 Task: Create a Workspace WS0000000009 in Trello with Workspace Type as ENGINEERING-IT and Workspace Description as WD0000000009. Invite a Team Member Email0000000033 to Workspace WS0000000009 in Trello. Invite a Team Member Email0000000034 to Workspace WS0000000009 in Trello. Invite a Team Member Email0000000035 to Workspace WS0000000009 in Trello. Invite a Team Member Email0000000036 to Workspace WS0000000009 in Trello
Action: Mouse moved to (460, 421)
Screenshot: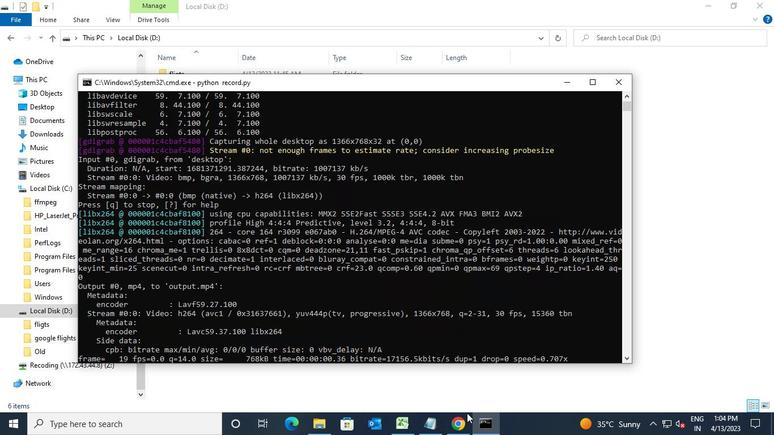 
Action: Mouse pressed left at (460, 421)
Screenshot: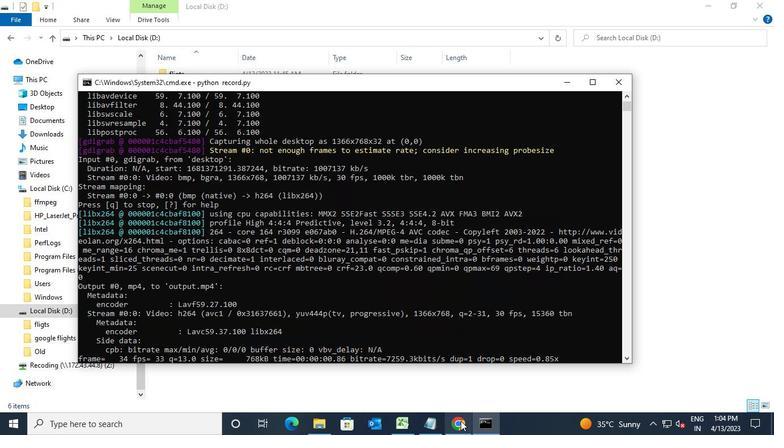 
Action: Mouse moved to (325, 68)
Screenshot: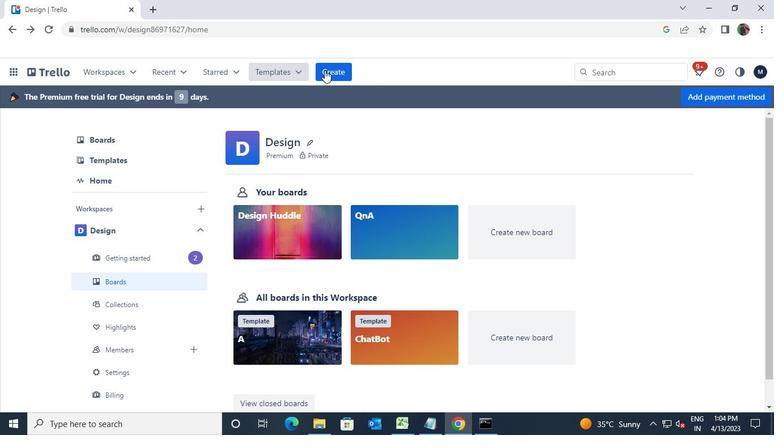 
Action: Mouse pressed left at (325, 68)
Screenshot: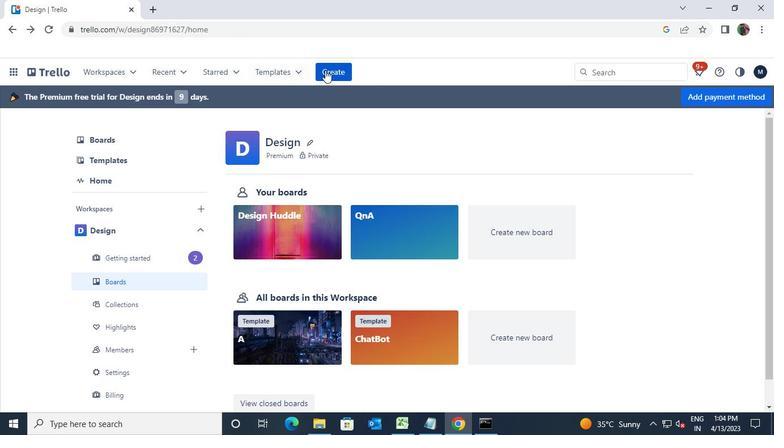 
Action: Mouse moved to (353, 217)
Screenshot: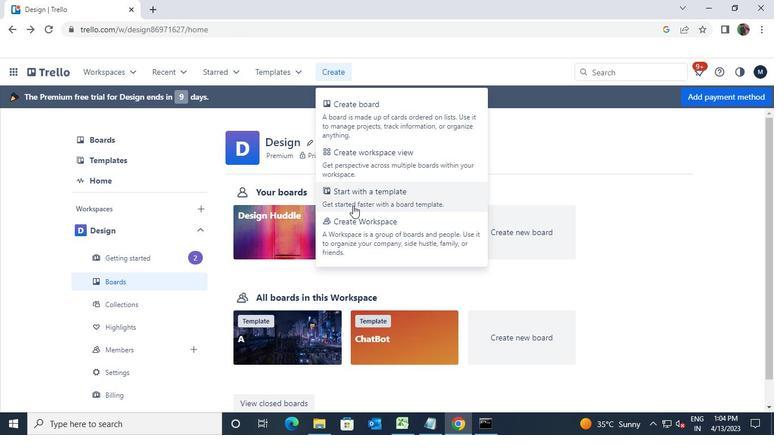 
Action: Mouse pressed left at (353, 217)
Screenshot: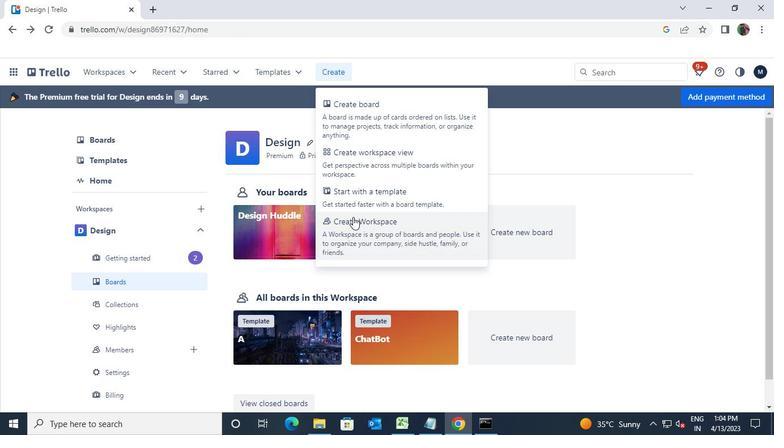 
Action: Mouse moved to (262, 213)
Screenshot: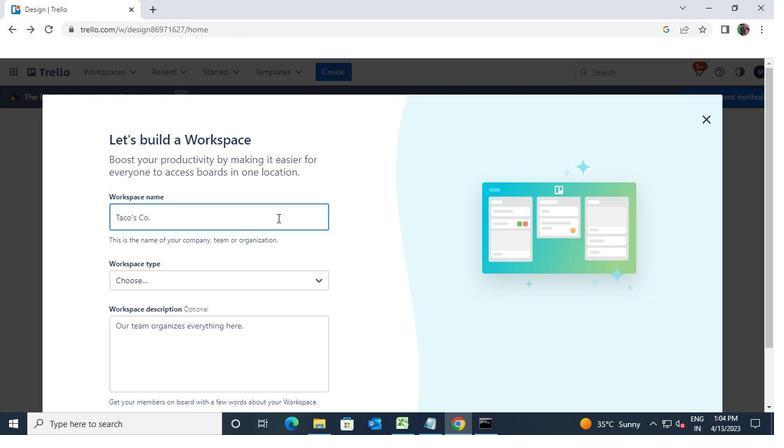 
Action: Mouse pressed left at (262, 213)
Screenshot: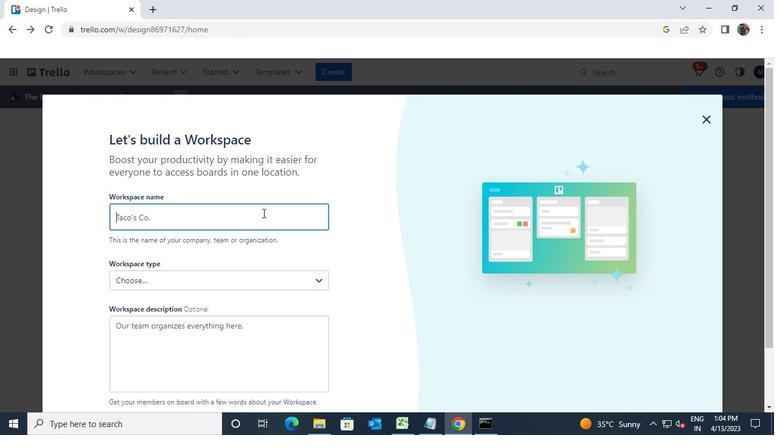 
Action: Keyboard Key.shift
Screenshot: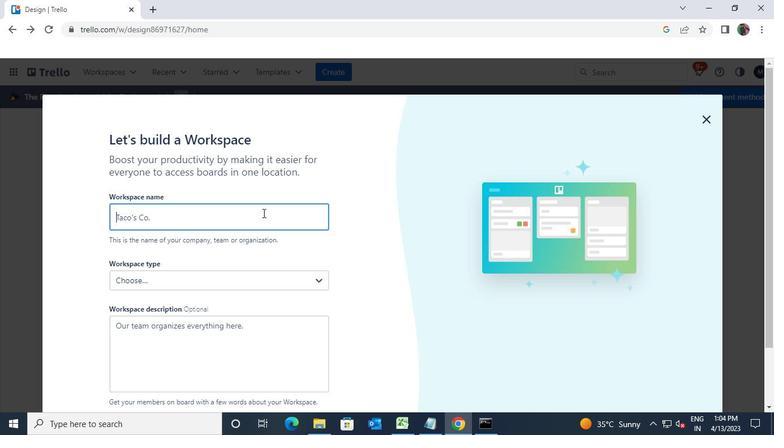 
Action: Keyboard W
Screenshot: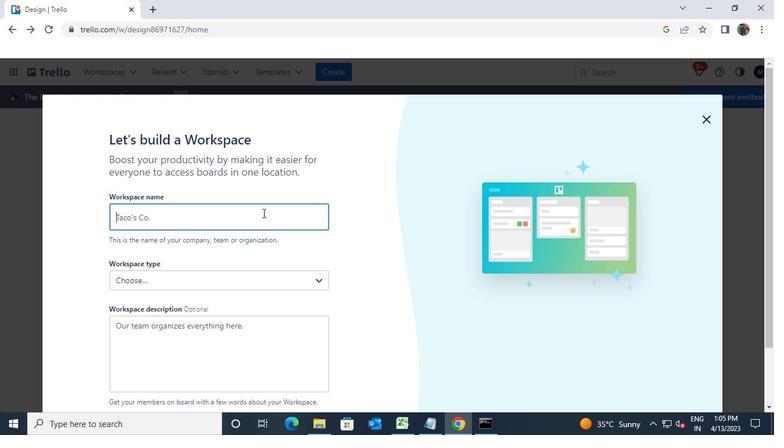 
Action: Keyboard Key.shift
Screenshot: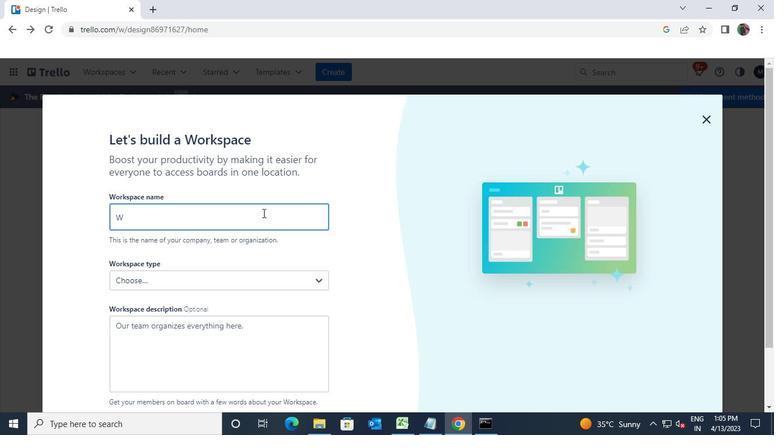 
Action: Keyboard S
Screenshot: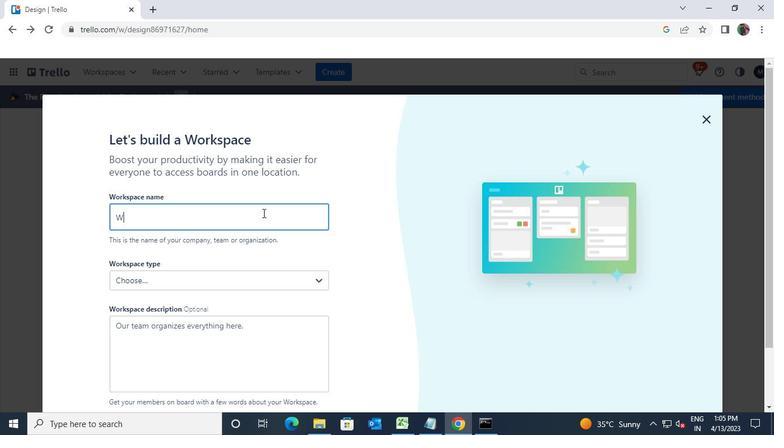 
Action: Keyboard <96>
Screenshot: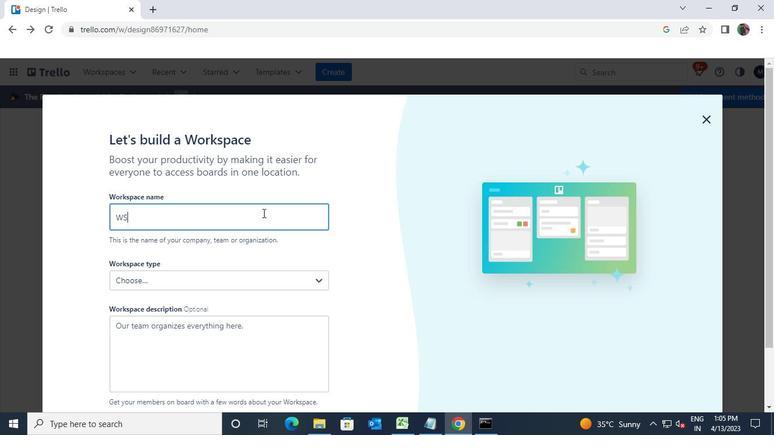 
Action: Keyboard <96>
Screenshot: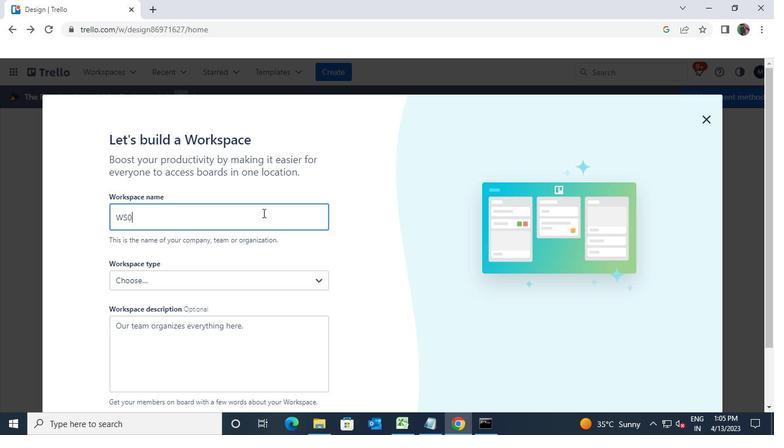 
Action: Keyboard <96>
Screenshot: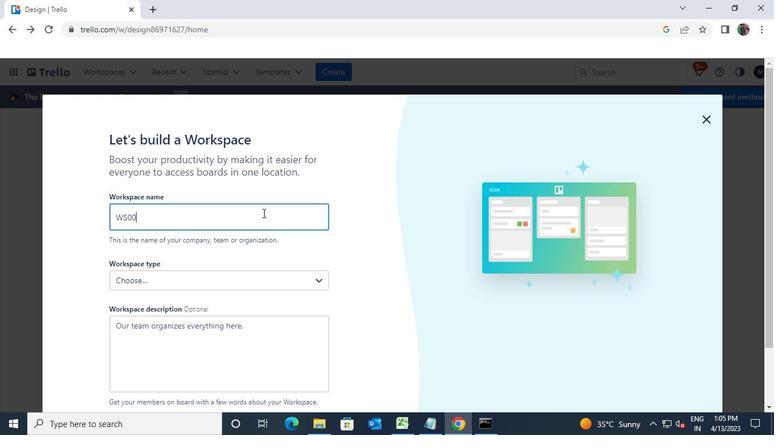 
Action: Keyboard <96>
Screenshot: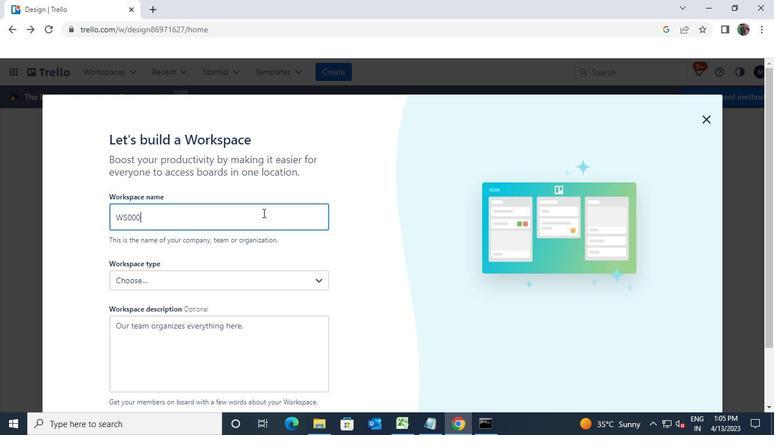 
Action: Keyboard <96>
Screenshot: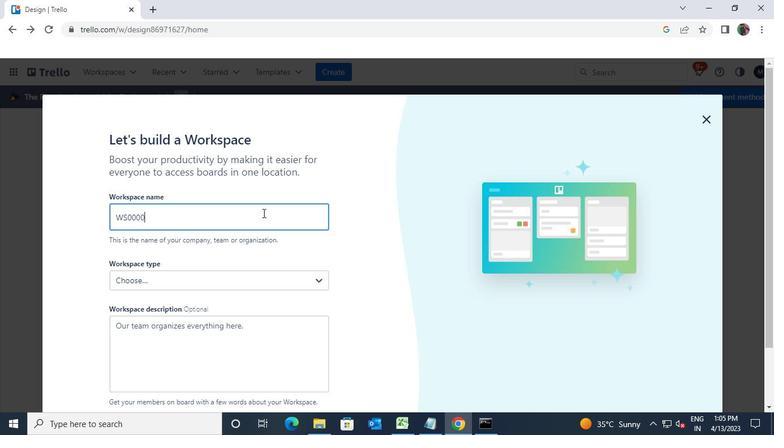 
Action: Keyboard <96>
Screenshot: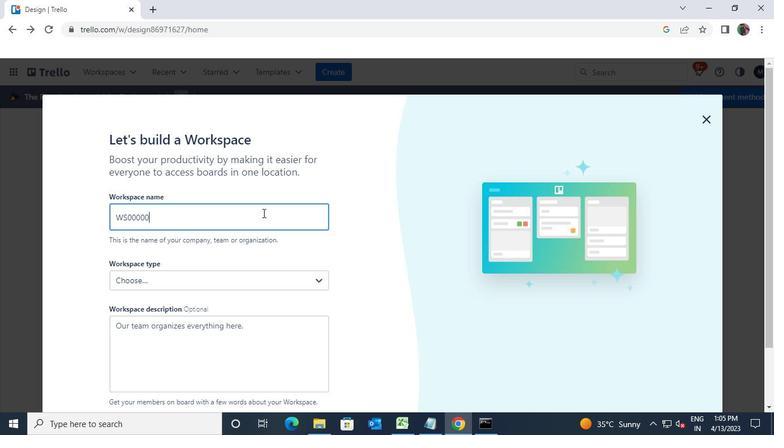 
Action: Keyboard <96>
Screenshot: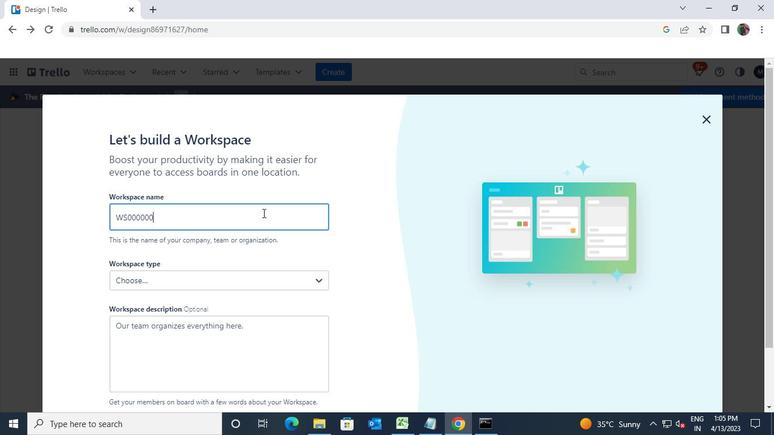 
Action: Keyboard <96>
Screenshot: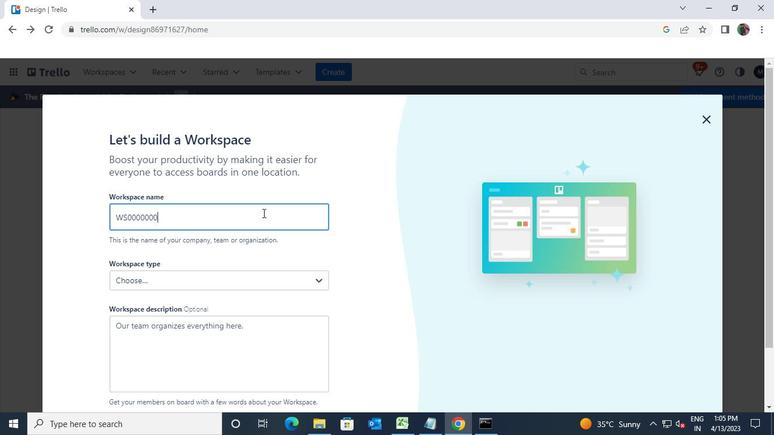 
Action: Keyboard <105>
Screenshot: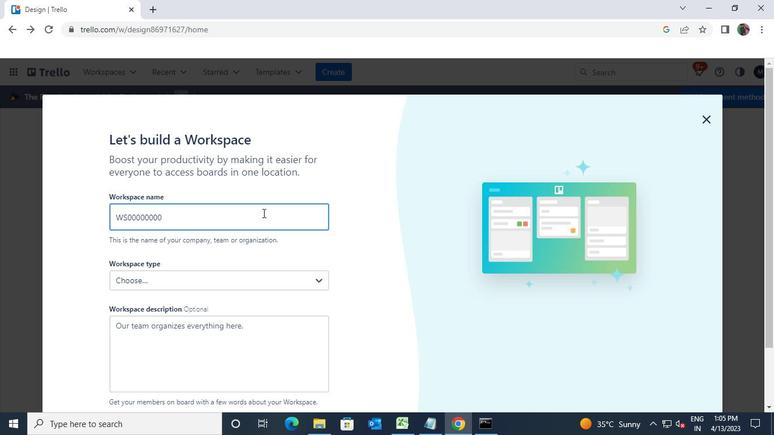
Action: Mouse moved to (315, 279)
Screenshot: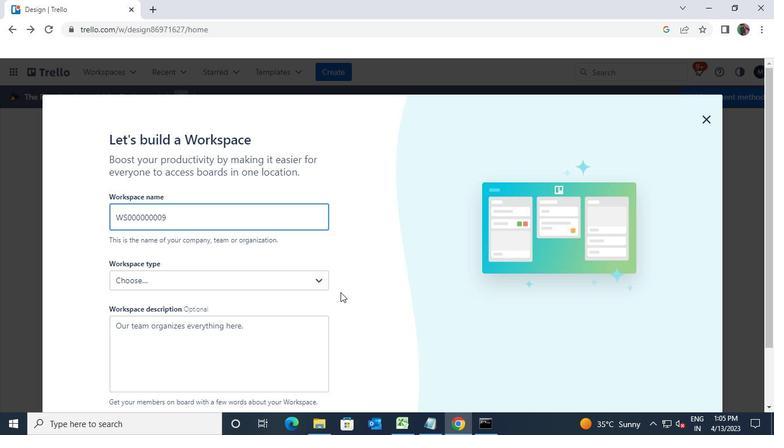 
Action: Mouse pressed left at (315, 279)
Screenshot: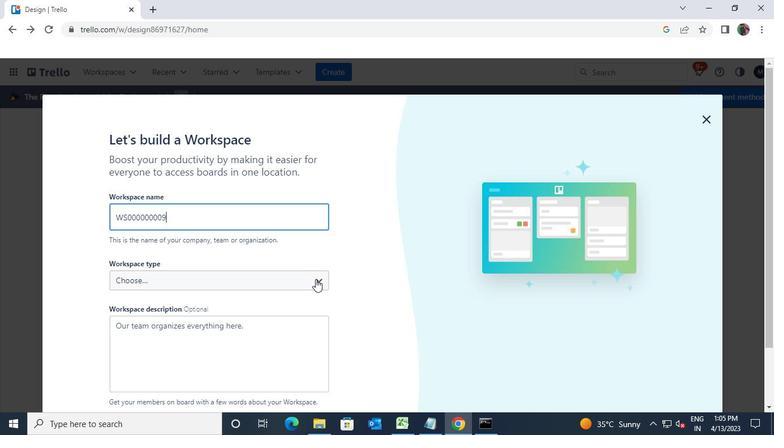 
Action: Mouse moved to (227, 376)
Screenshot: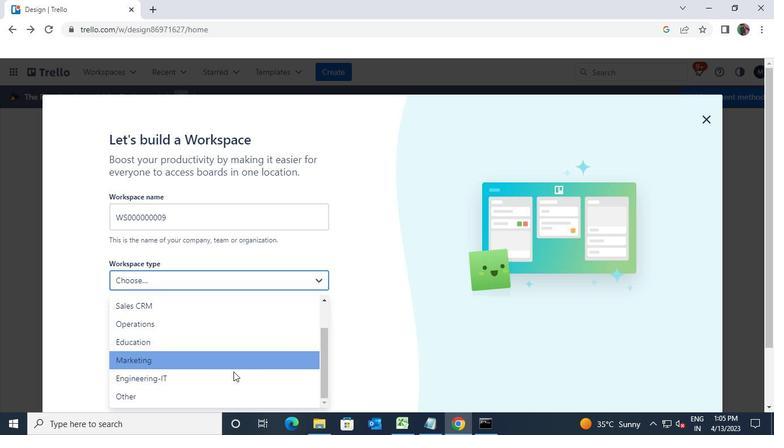 
Action: Mouse pressed left at (227, 376)
Screenshot: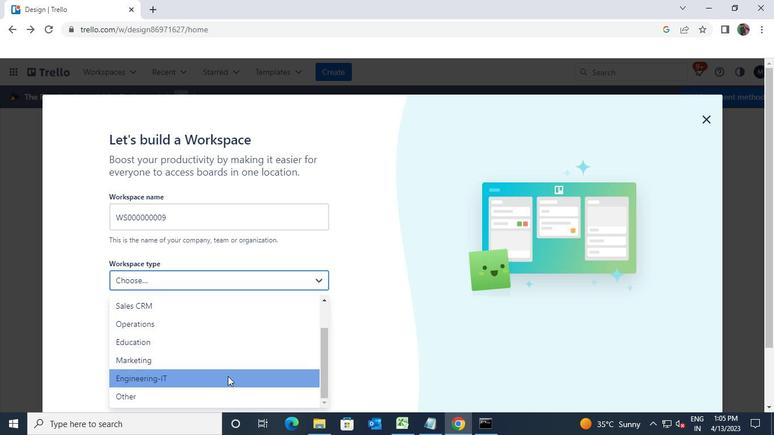 
Action: Mouse moved to (213, 327)
Screenshot: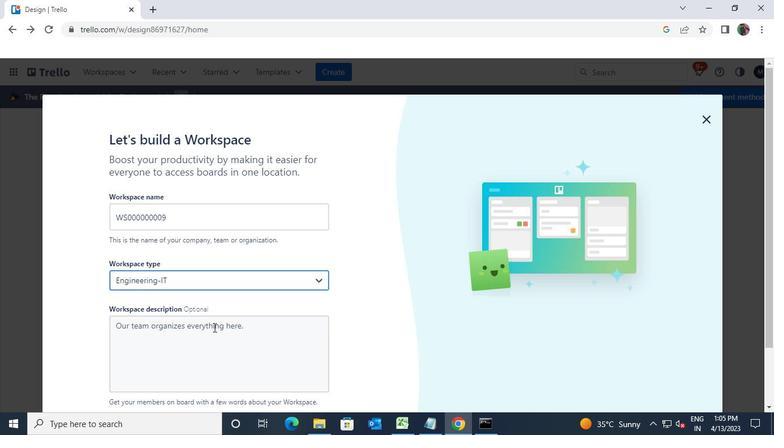 
Action: Mouse pressed left at (213, 327)
Screenshot: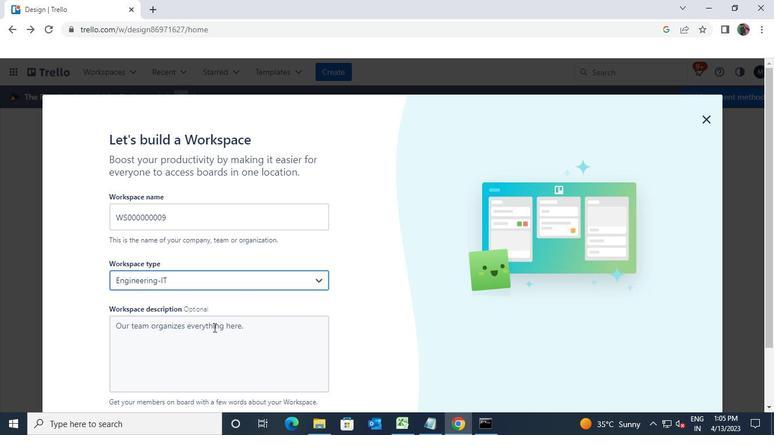 
Action: Keyboard w
Screenshot: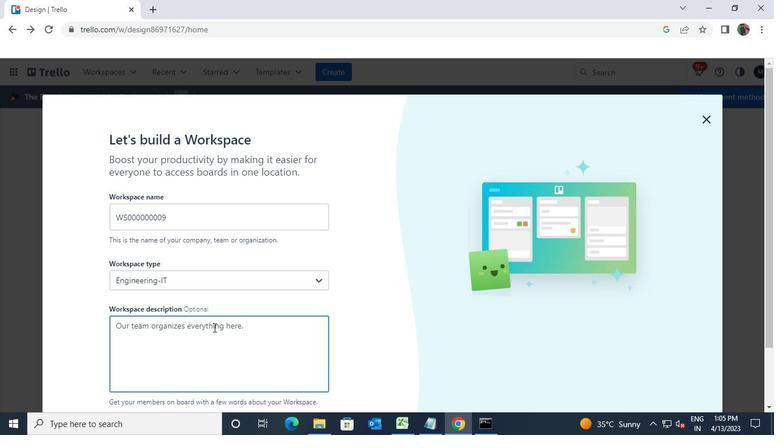 
Action: Keyboard d
Screenshot: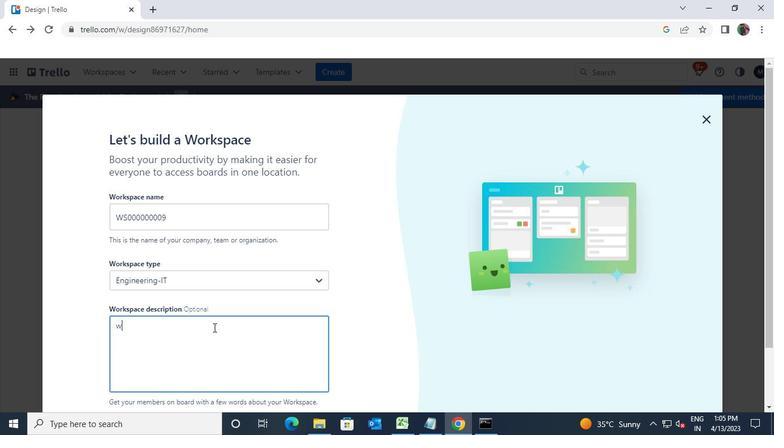 
Action: Keyboard <96>
Screenshot: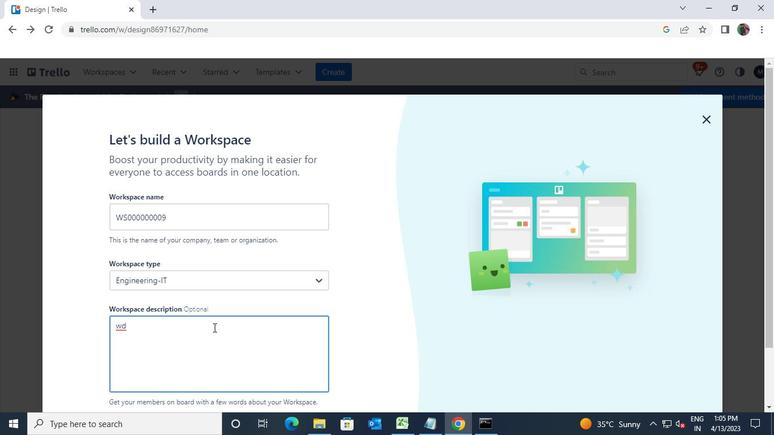 
Action: Keyboard <96>
Screenshot: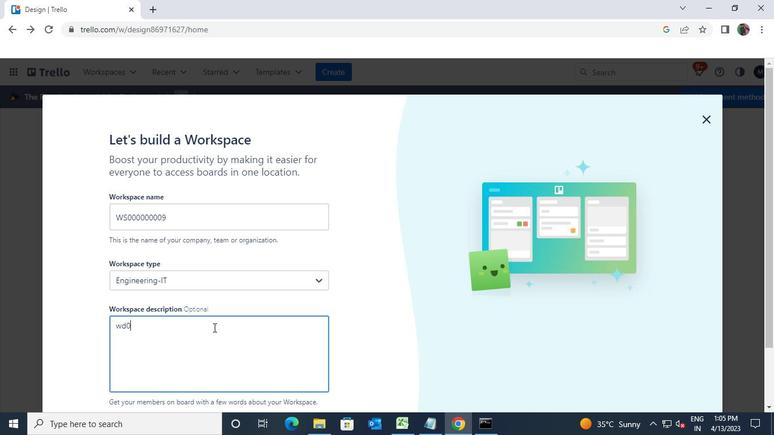 
Action: Keyboard <96>
Screenshot: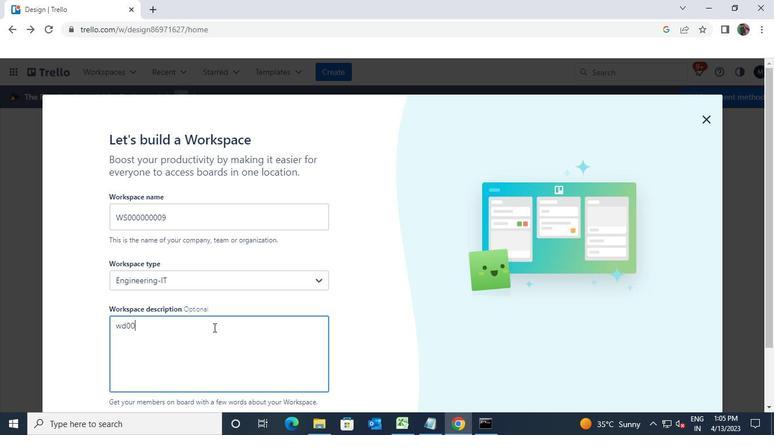 
Action: Keyboard <96>
Screenshot: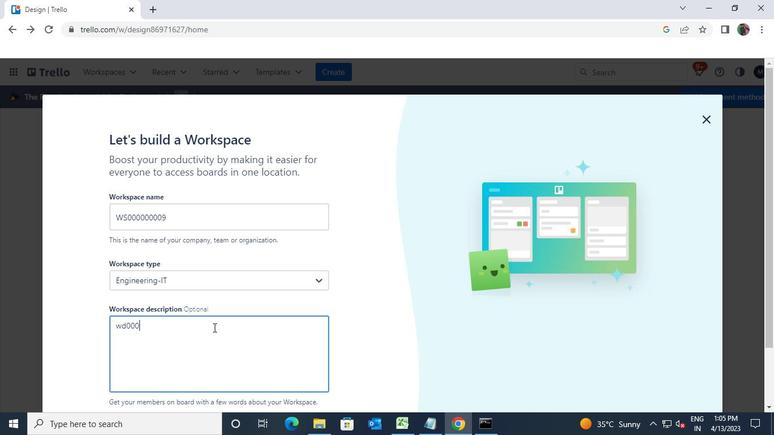
Action: Keyboard <96>
Screenshot: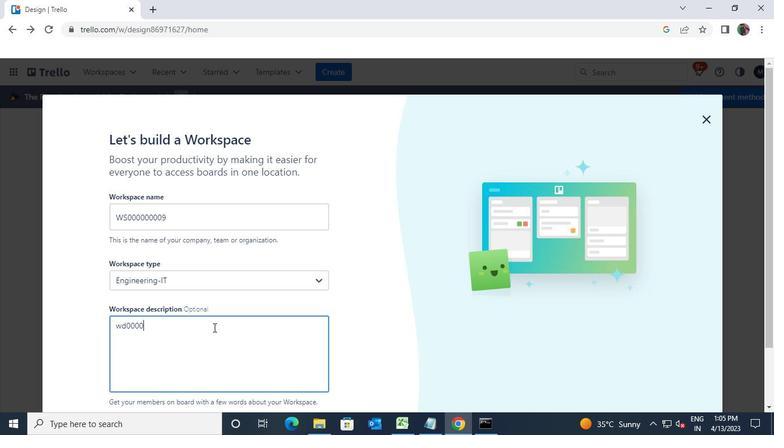 
Action: Keyboard <96>
Screenshot: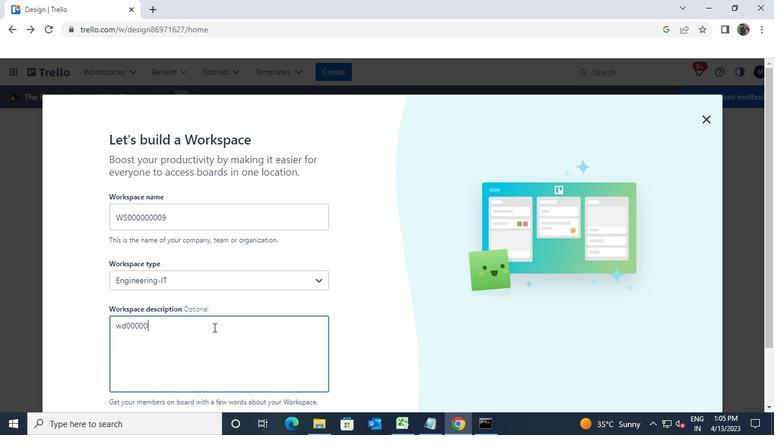 
Action: Keyboard <96>
Screenshot: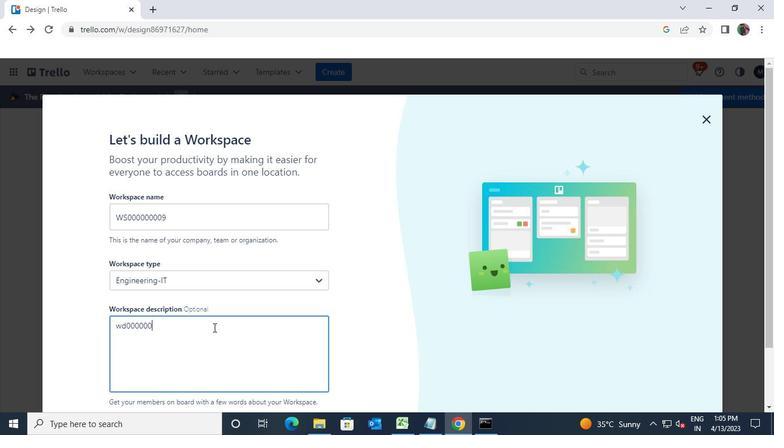 
Action: Keyboard <96>
Screenshot: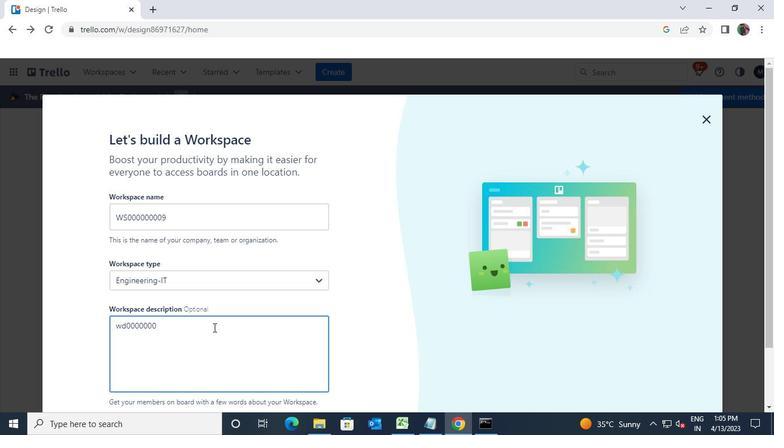 
Action: Keyboard <105>
Screenshot: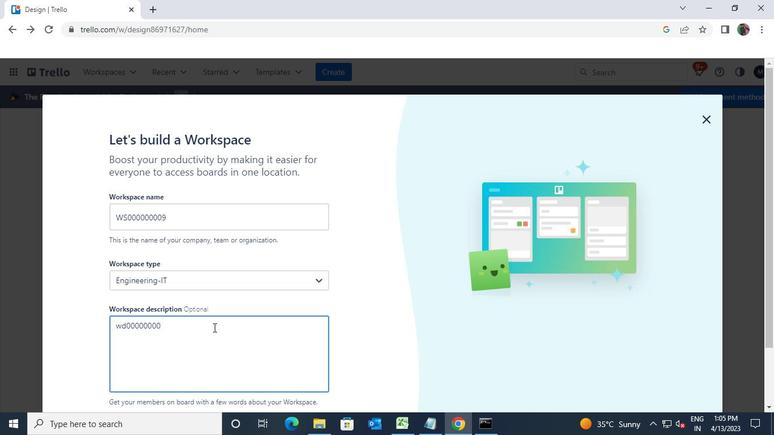 
Action: Mouse moved to (205, 359)
Screenshot: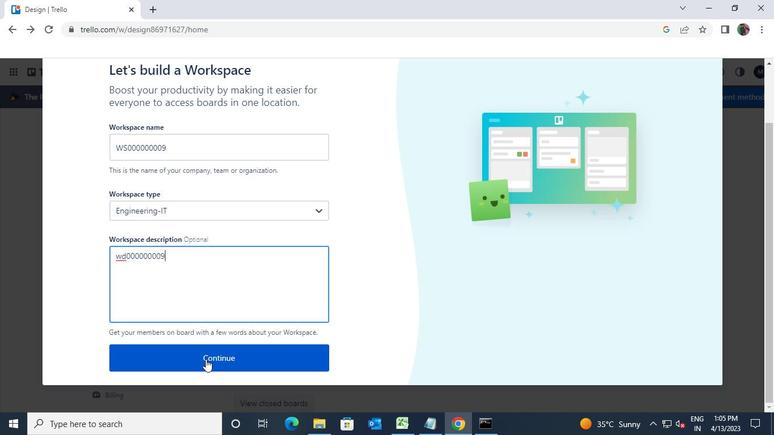 
Action: Mouse pressed left at (205, 359)
Screenshot: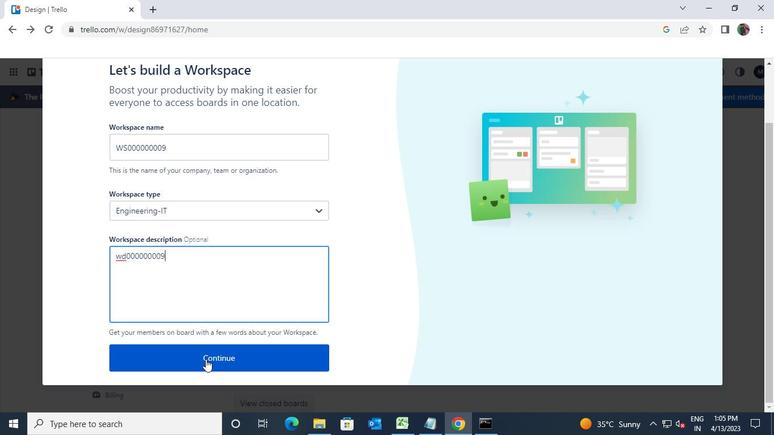 
Action: Mouse moved to (197, 213)
Screenshot: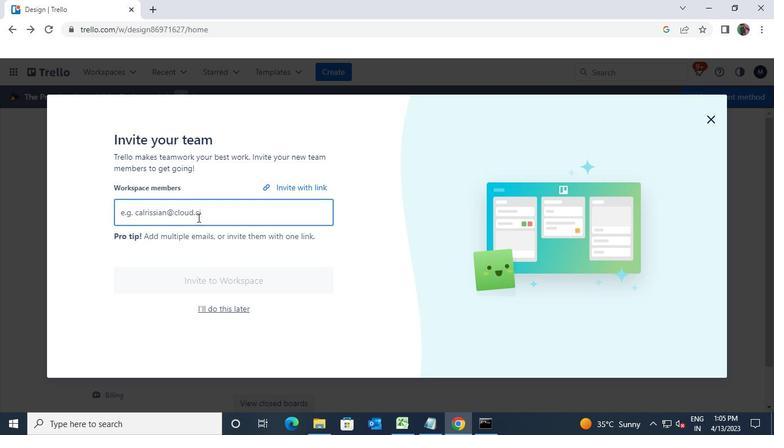 
Action: Mouse pressed left at (197, 213)
Screenshot: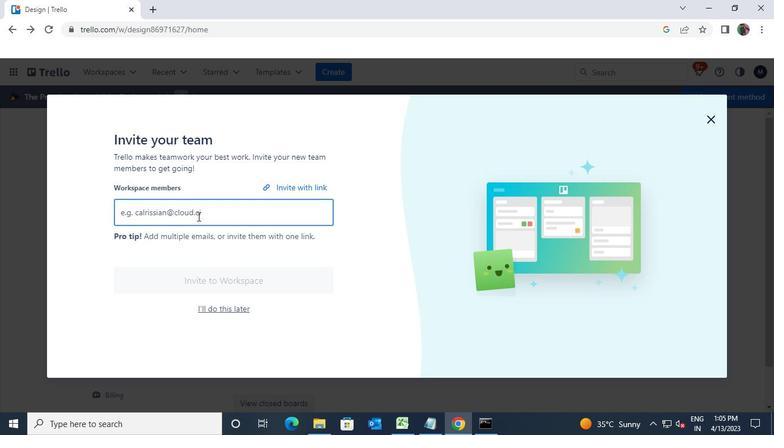 
Action: Keyboard a
Screenshot: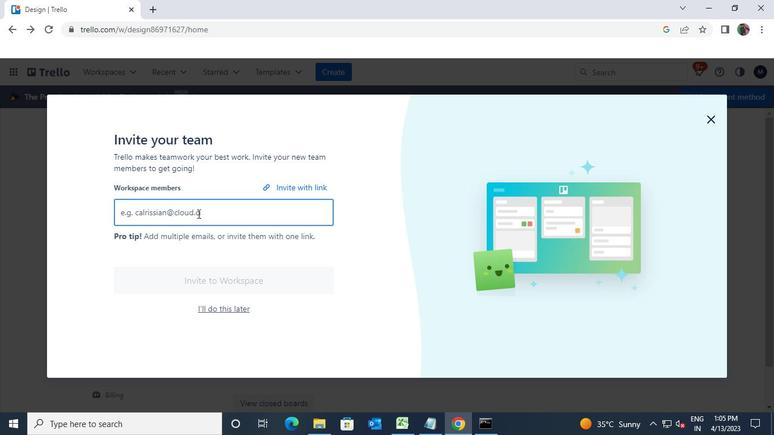 
Action: Keyboard y
Screenshot: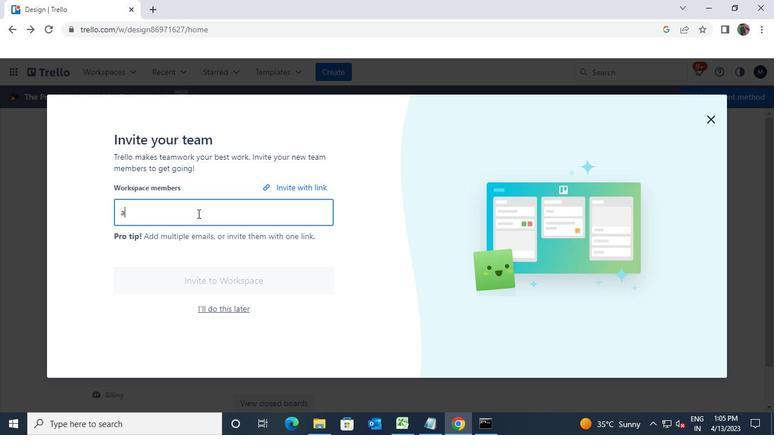 
Action: Keyboard u
Screenshot: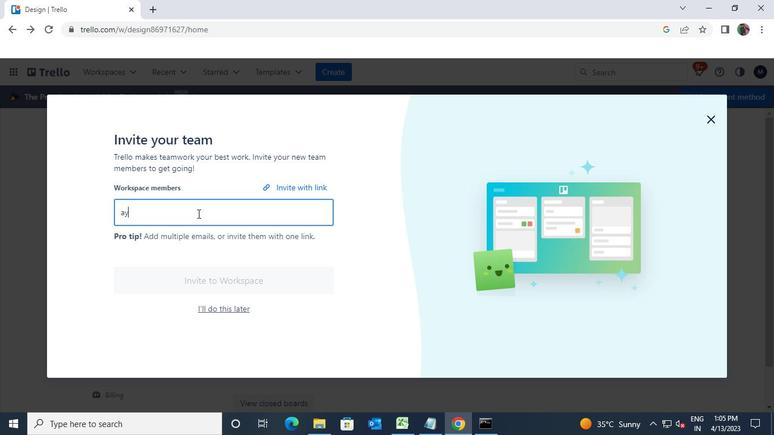 
Action: Keyboard s
Screenshot: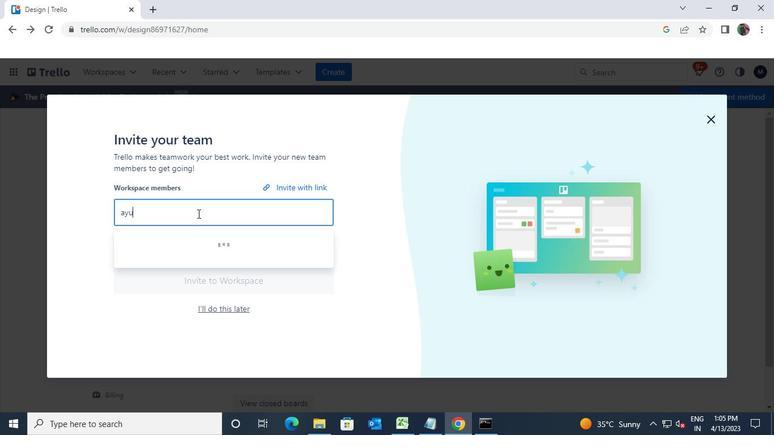 
Action: Keyboard h
Screenshot: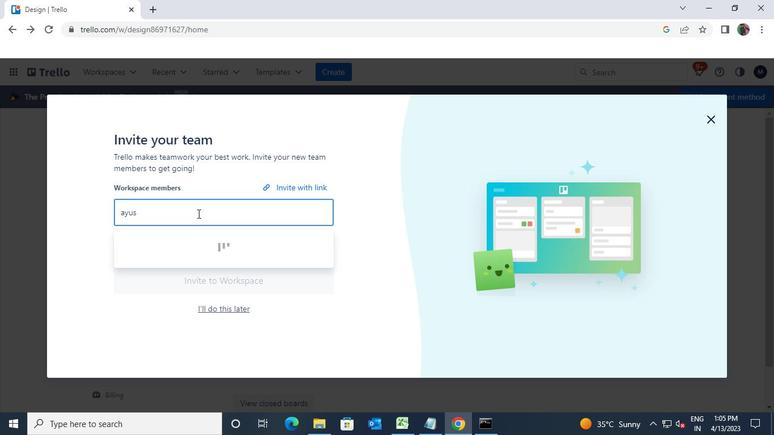
Action: Keyboard <105>
Screenshot: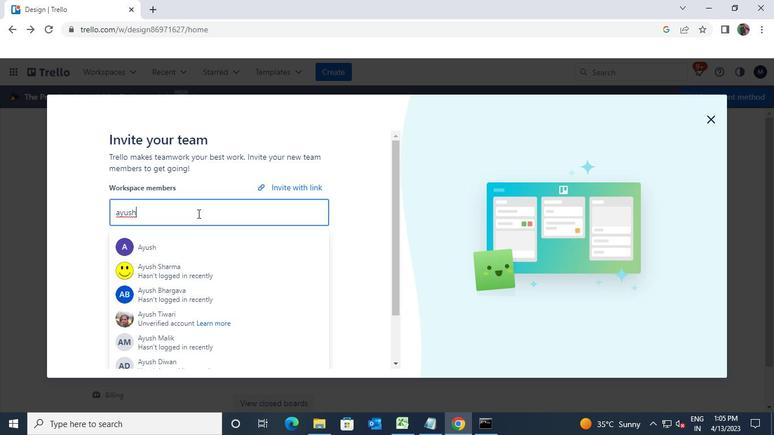
Action: Keyboard <104>
Screenshot: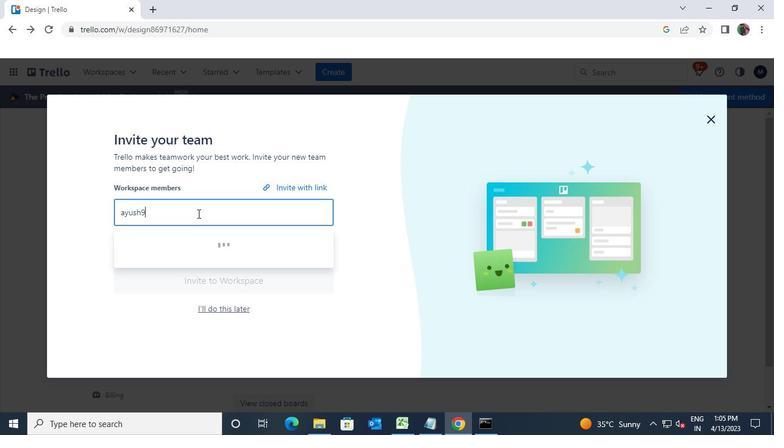 
Action: Keyboard <97>
Screenshot: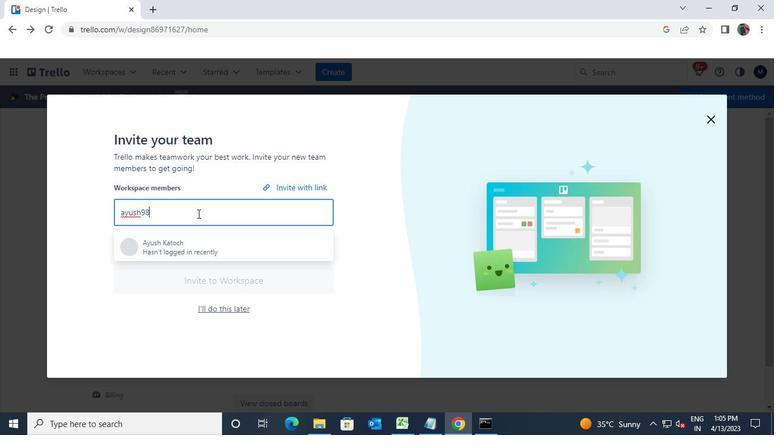 
Action: Keyboard <97>
Screenshot: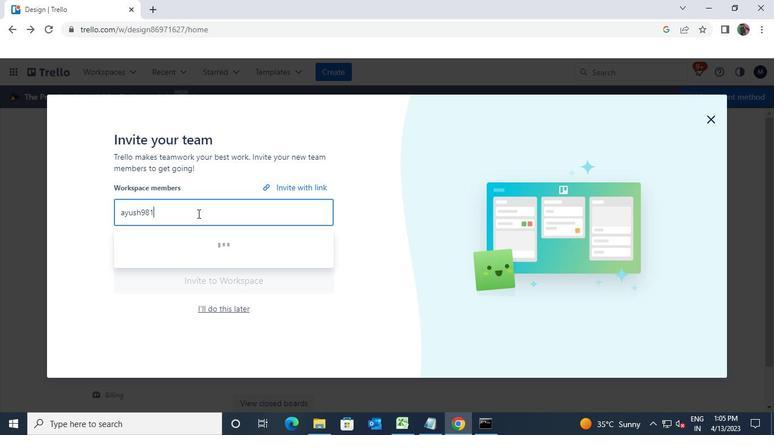 
Action: Keyboard <97>
Screenshot: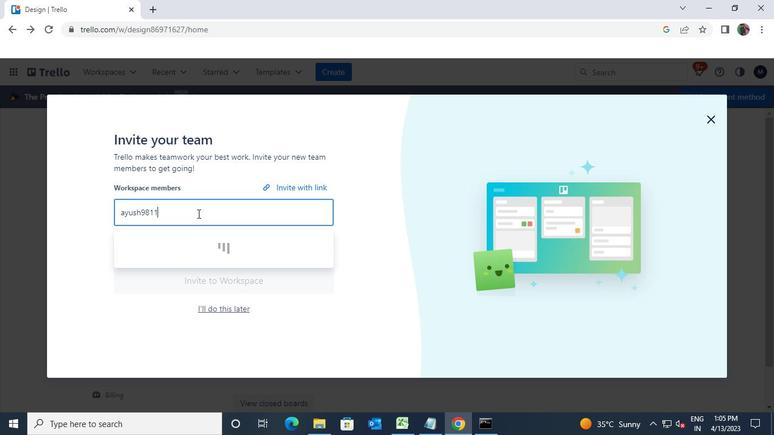 
Action: Keyboard Key.shift
Screenshot: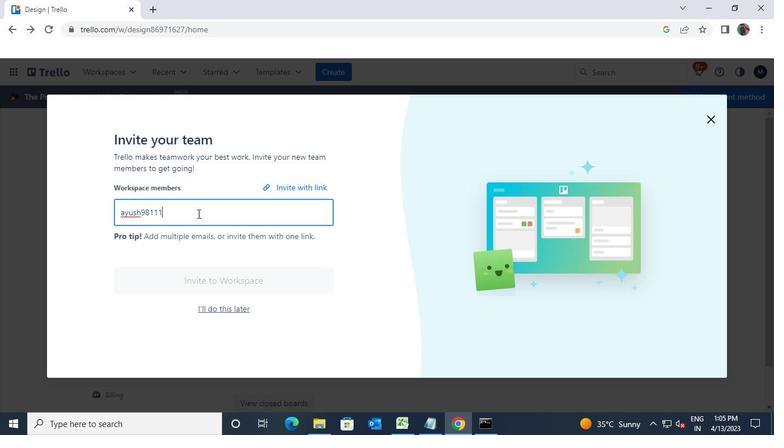 
Action: Keyboard @
Screenshot: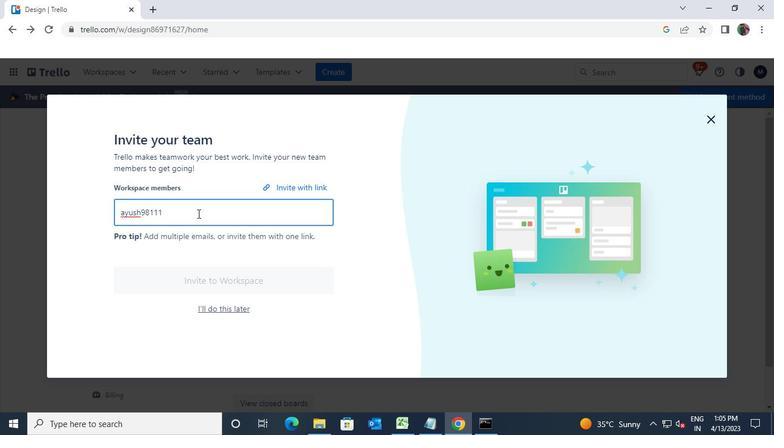 
Action: Keyboard g
Screenshot: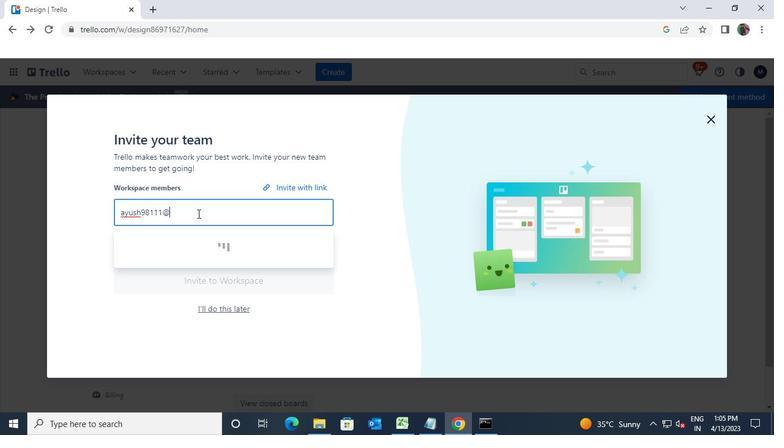 
Action: Keyboard m
Screenshot: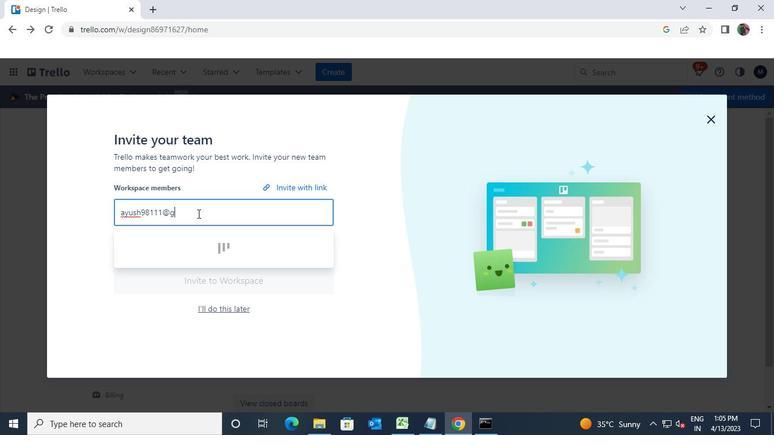 
Action: Keyboard a
Screenshot: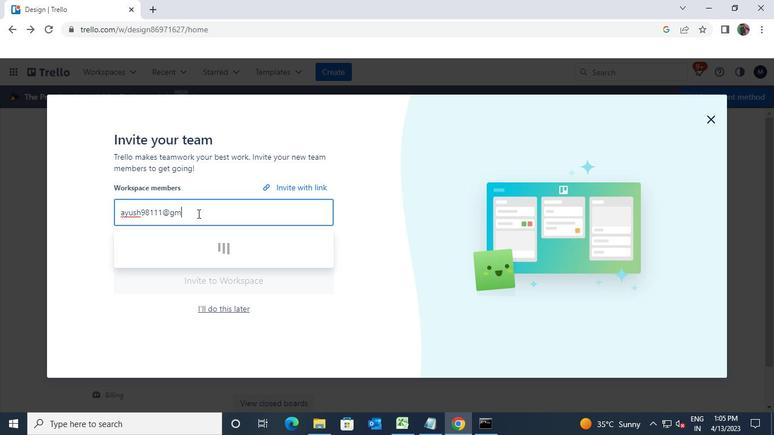
Action: Keyboard i
Screenshot: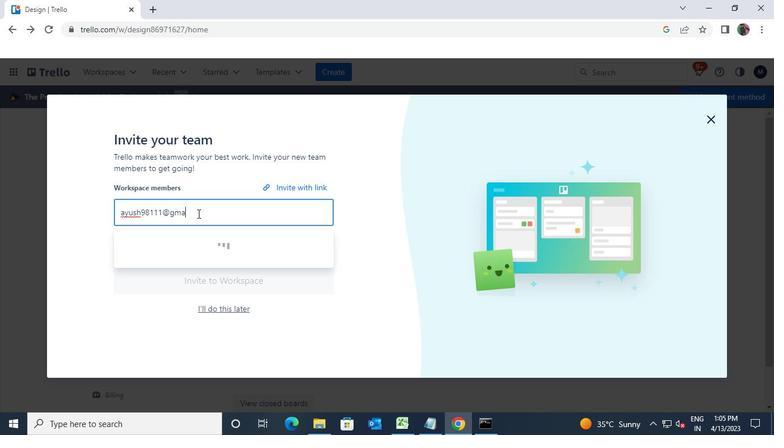
Action: Keyboard l
Screenshot: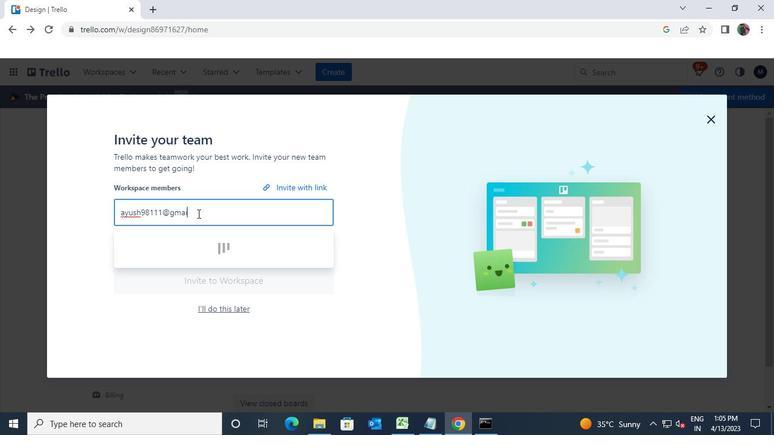 
Action: Keyboard .
Screenshot: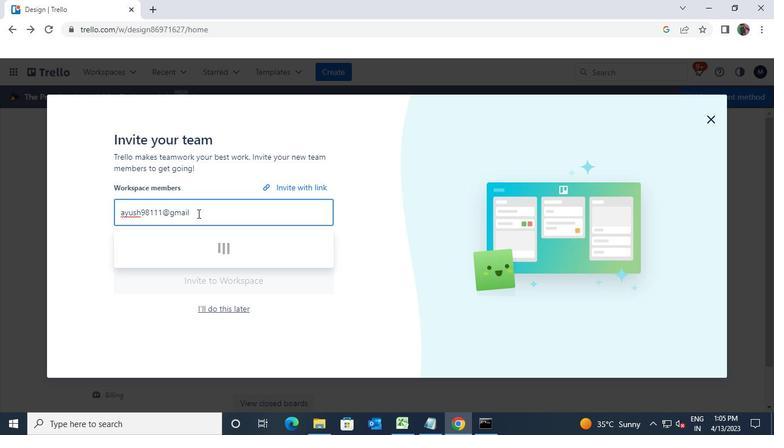 
Action: Keyboard c
Screenshot: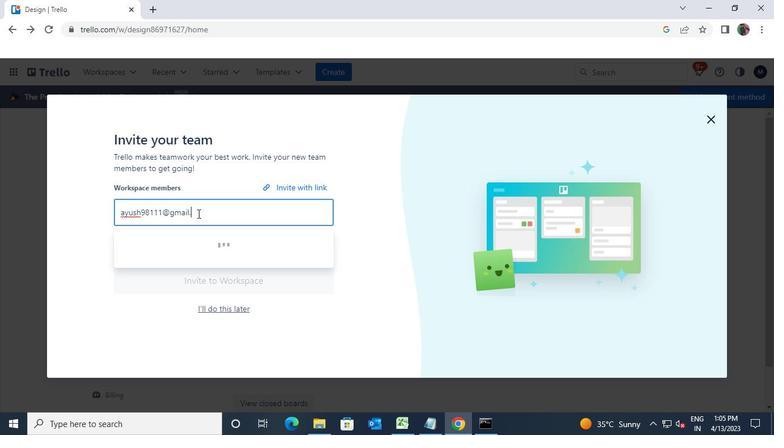 
Action: Keyboard o
Screenshot: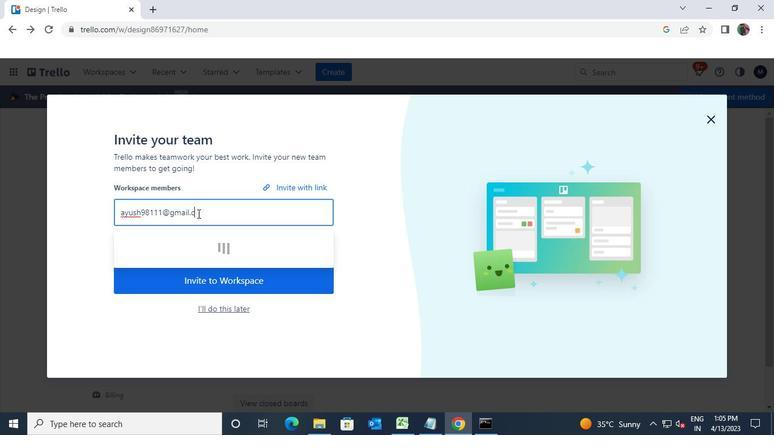 
Action: Keyboard m
Screenshot: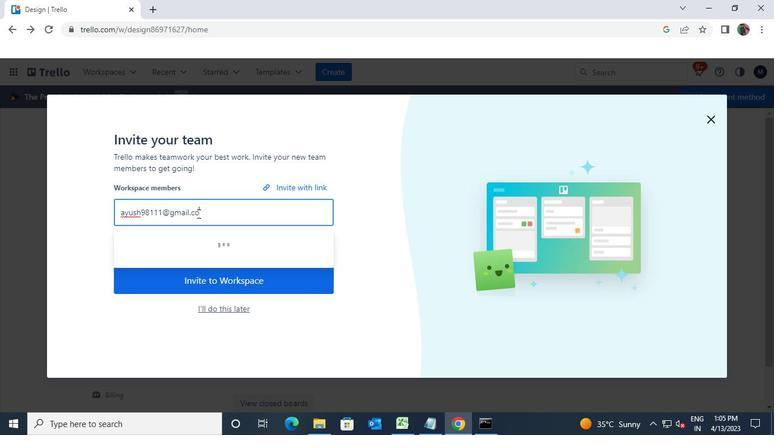 
Action: Mouse moved to (187, 238)
Screenshot: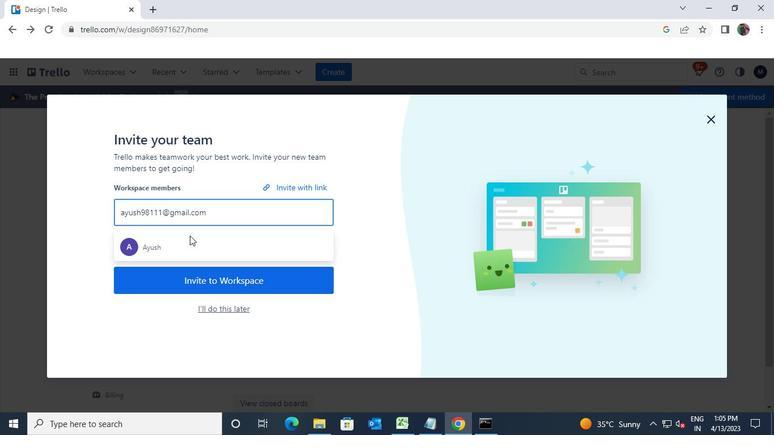 
Action: Mouse pressed left at (187, 238)
Screenshot: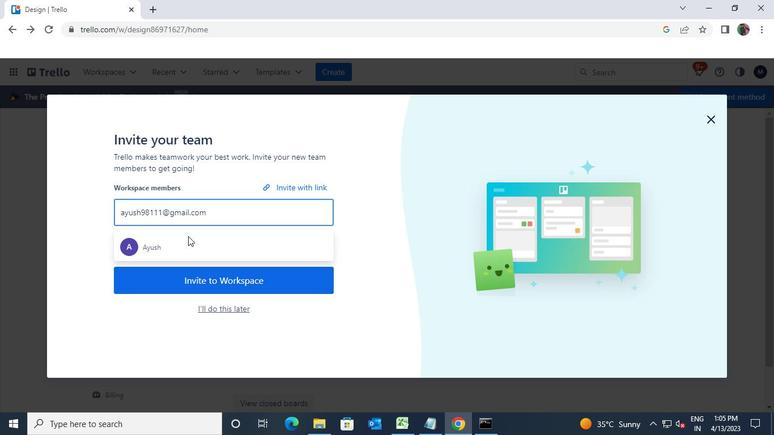 
Action: Mouse moved to (177, 214)
Screenshot: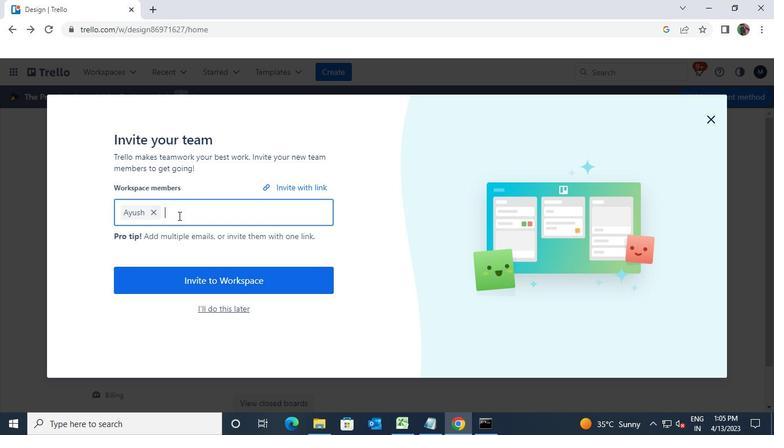 
Action: Keyboard n
Screenshot: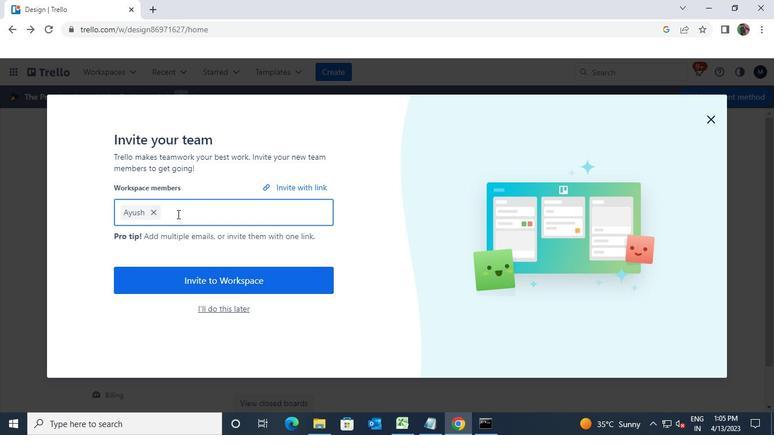 
Action: Keyboard i
Screenshot: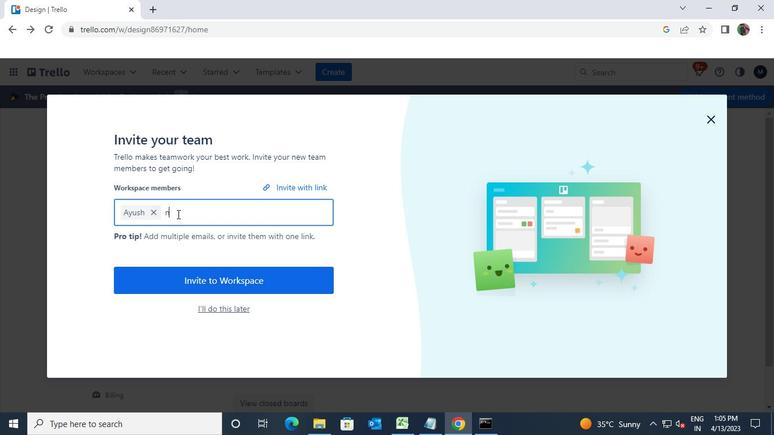 
Action: Keyboard k
Screenshot: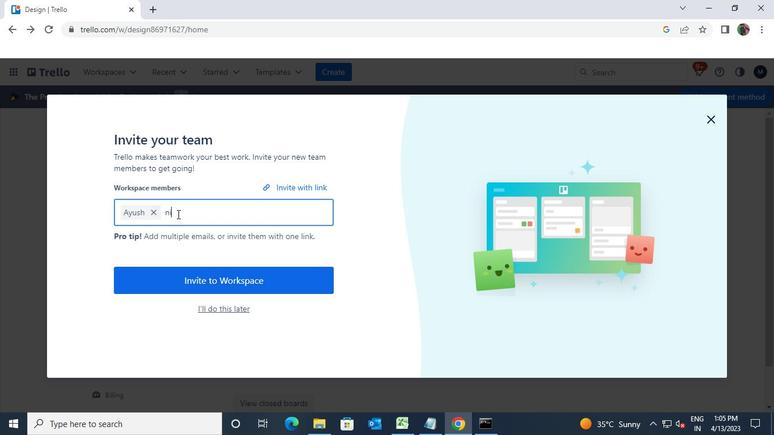 
Action: Keyboard r
Screenshot: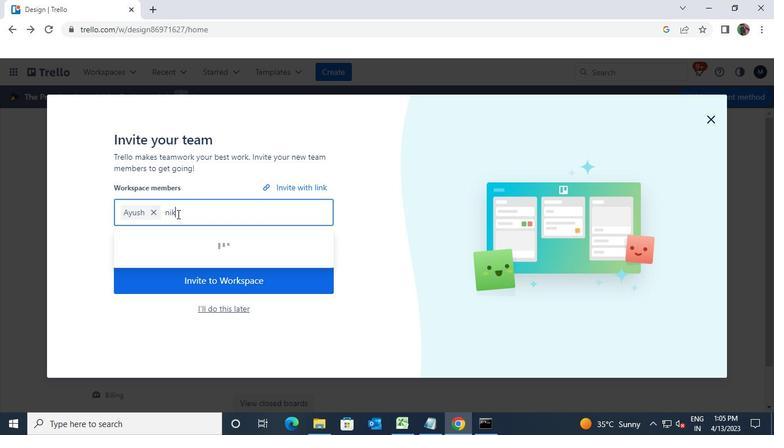 
Action: Keyboard a
Screenshot: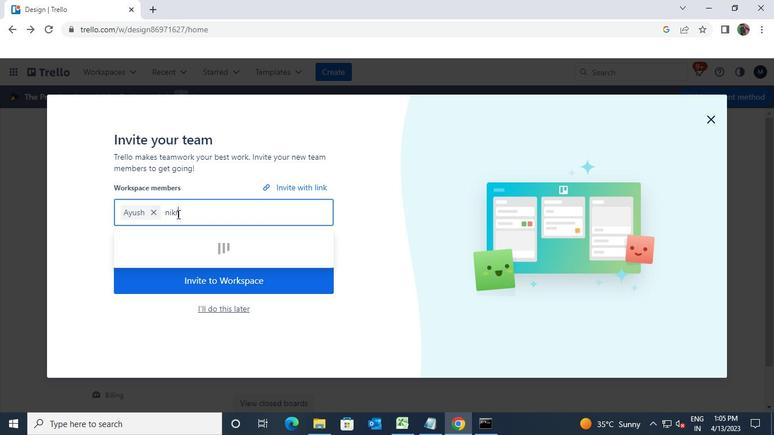 
Action: Keyboard t
Screenshot: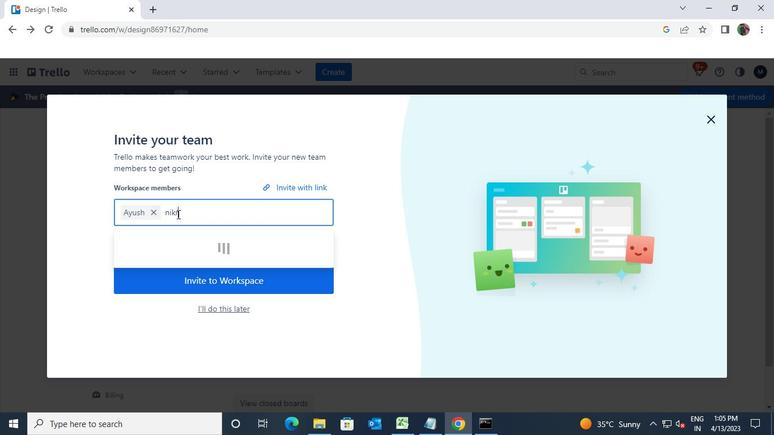 
Action: Keyboard h
Screenshot: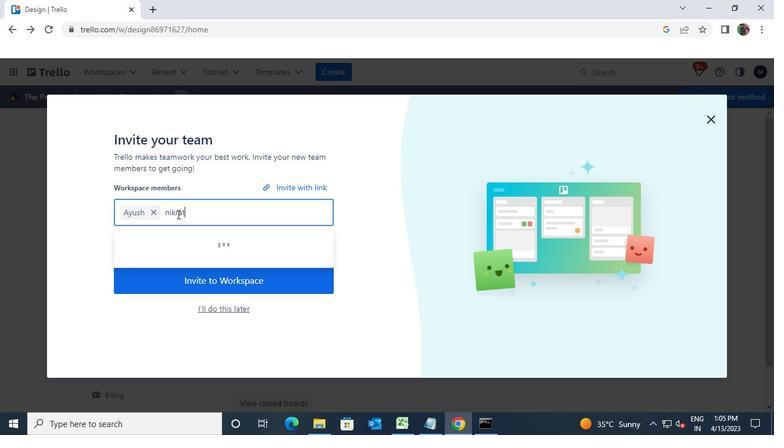 
Action: Keyboard i
Screenshot: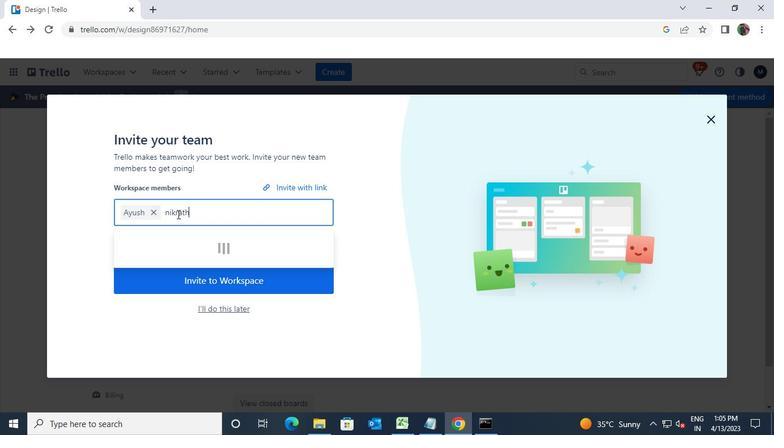 
Action: Keyboard <104>
Screenshot: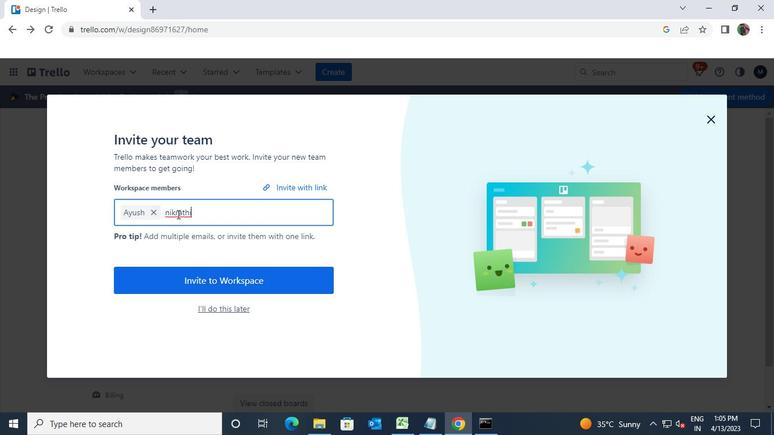 
Action: Keyboard <104>
Screenshot: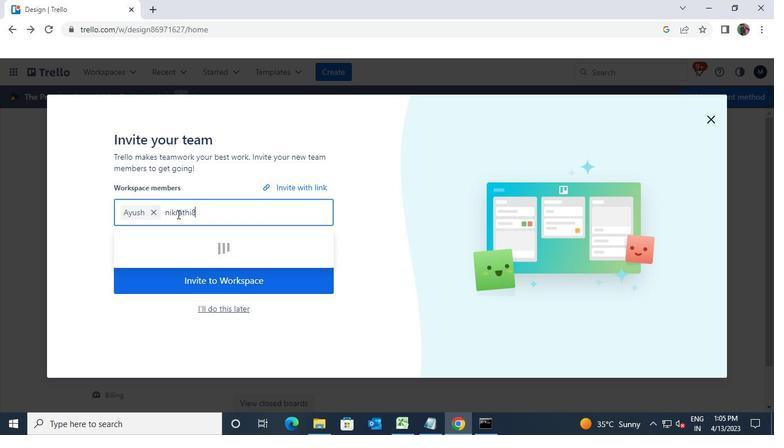 
Action: Keyboard <105>
Screenshot: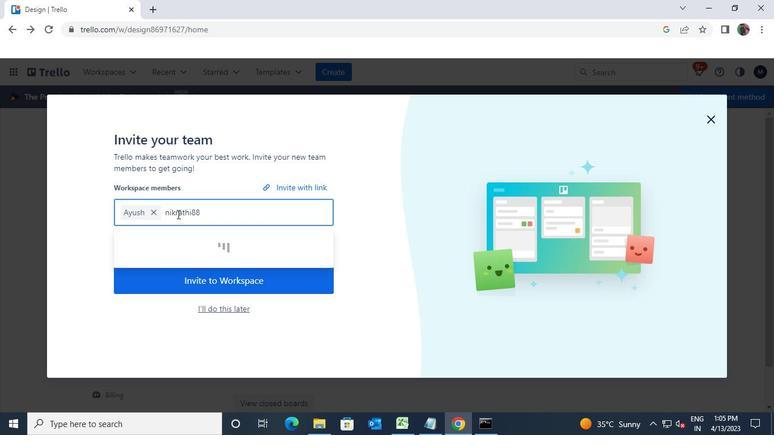 
Action: Keyboard Key.shift
Screenshot: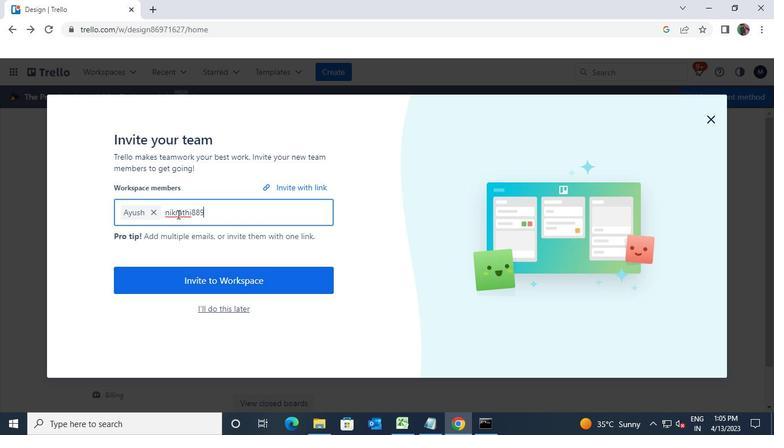 
Action: Keyboard @
Screenshot: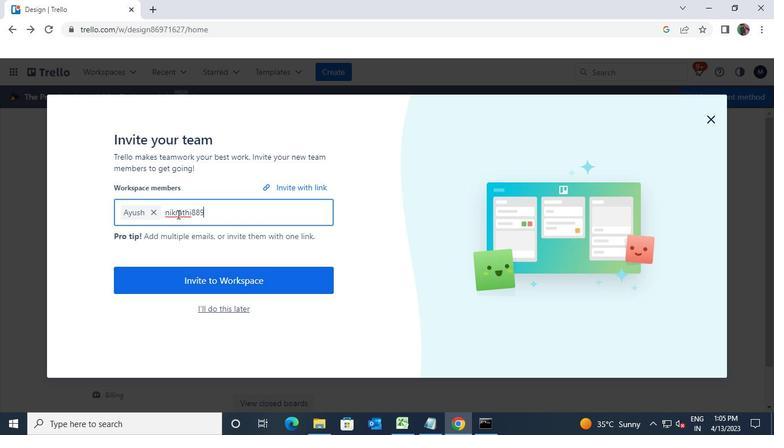 
Action: Keyboard g
Screenshot: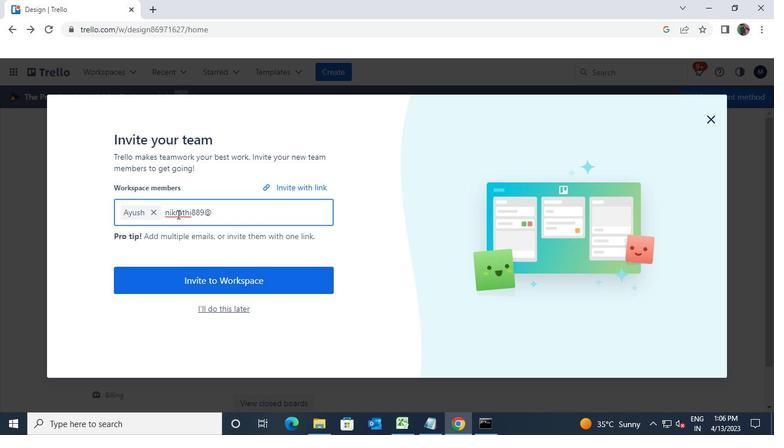 
Action: Keyboard m
Screenshot: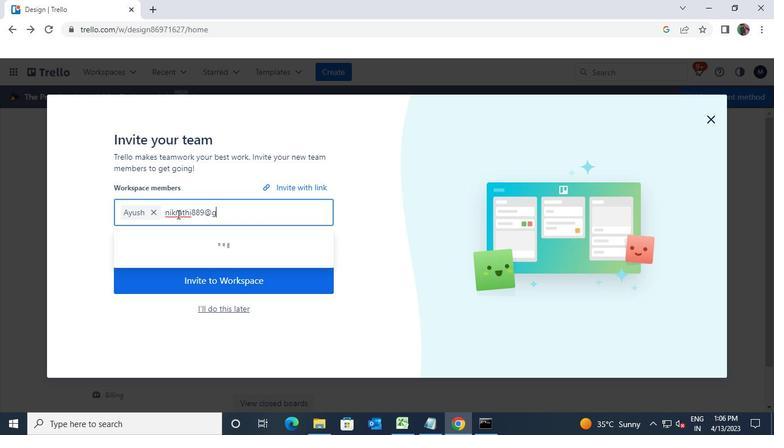 
Action: Keyboard a
Screenshot: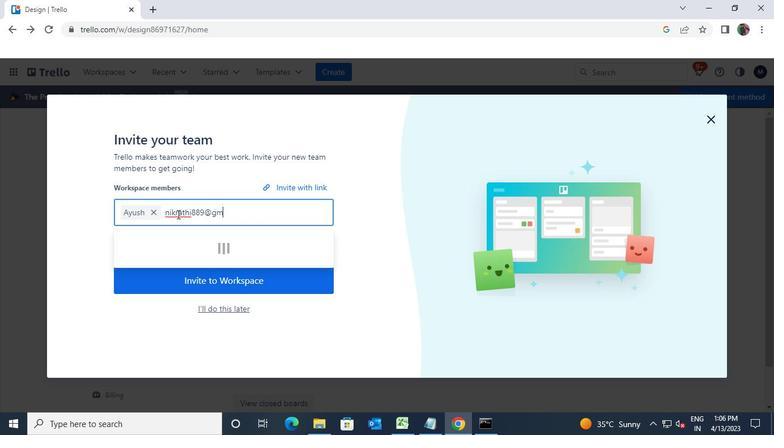 
Action: Keyboard i
Screenshot: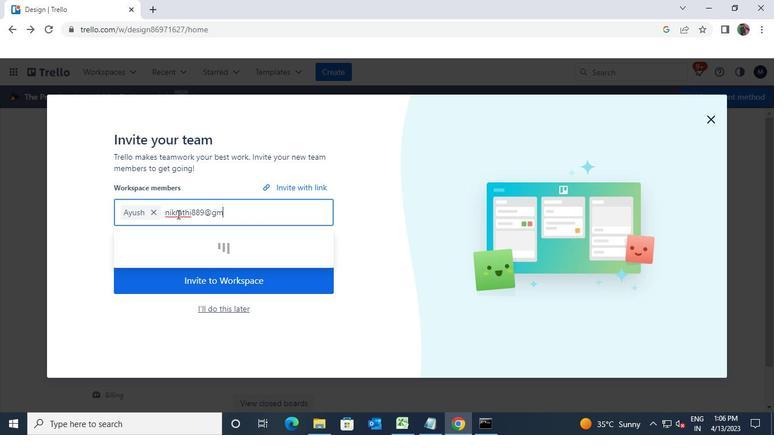 
Action: Keyboard l
Screenshot: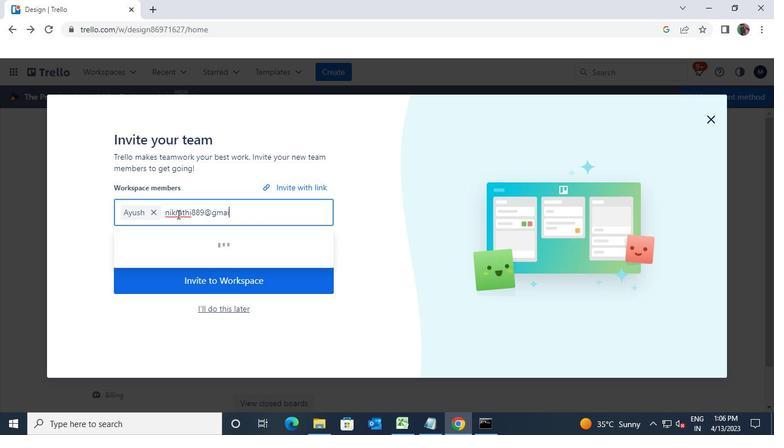
Action: Keyboard .
Screenshot: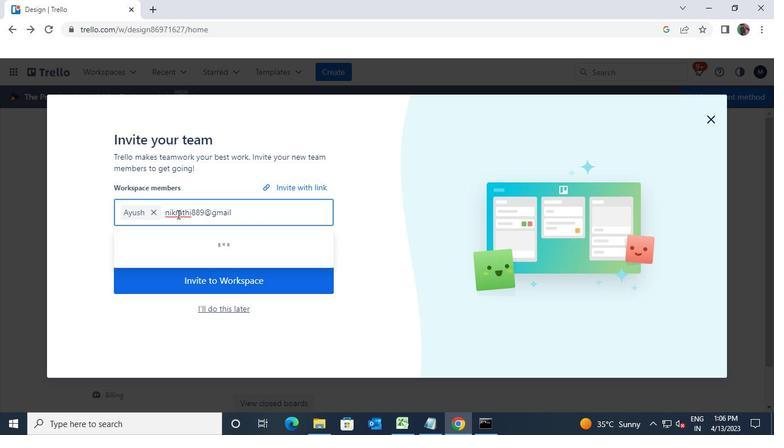 
Action: Keyboard c
Screenshot: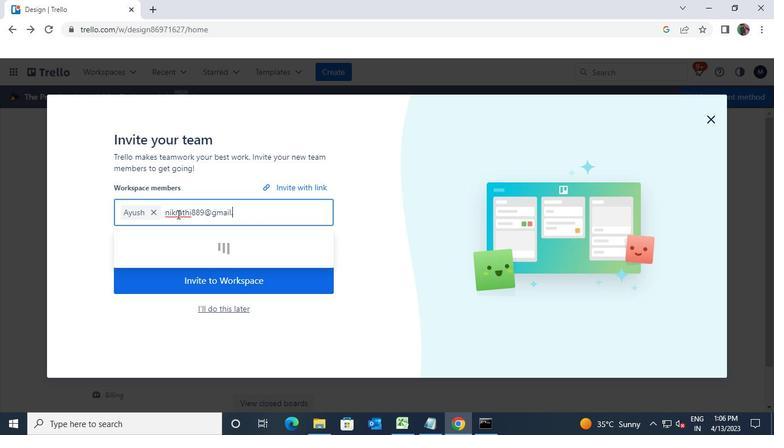 
Action: Keyboard o
Screenshot: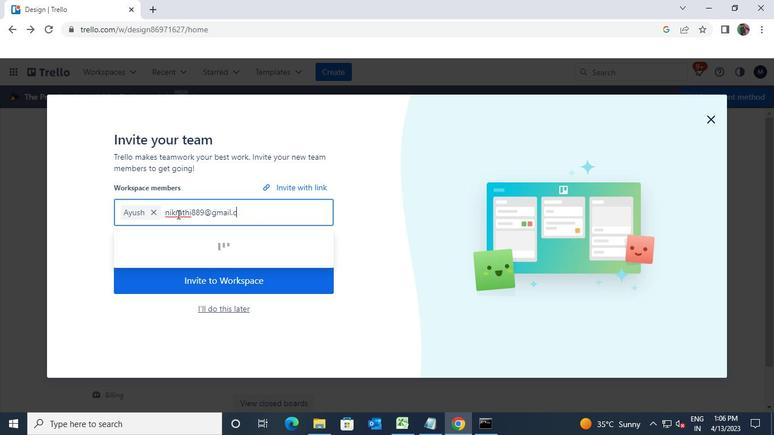 
Action: Keyboard m
Screenshot: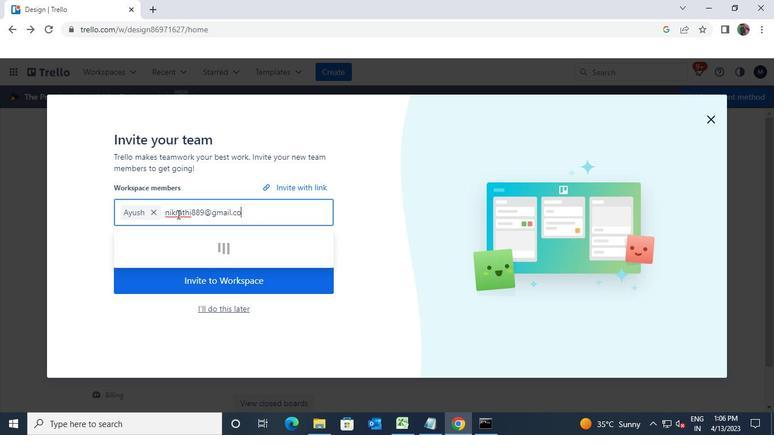 
Action: Mouse moved to (203, 240)
Screenshot: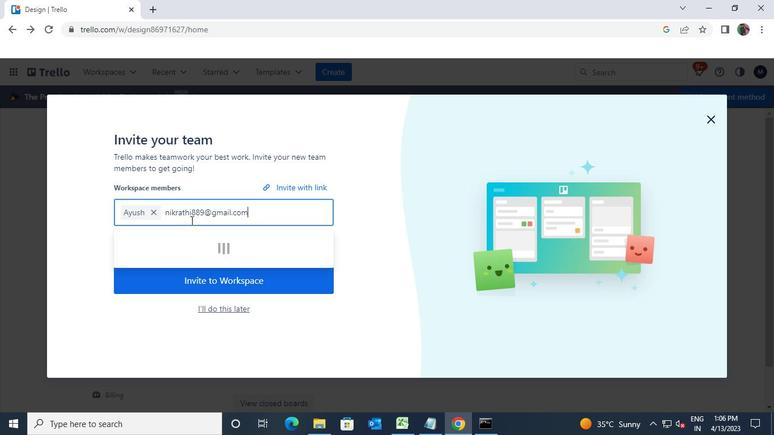 
Action: Mouse pressed left at (203, 240)
Screenshot: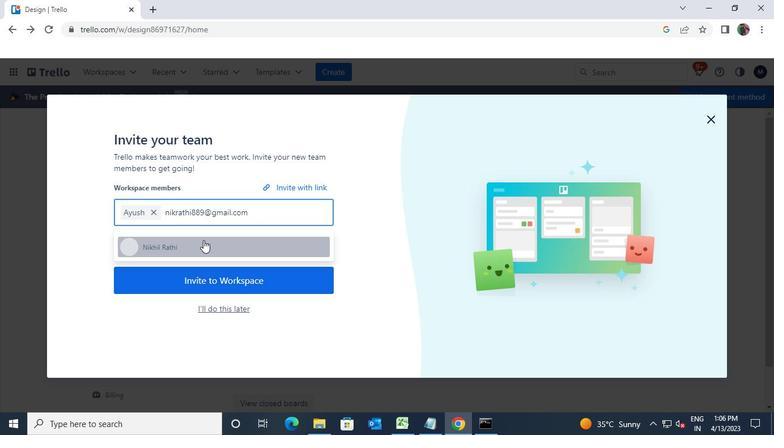 
Action: Mouse moved to (226, 213)
Screenshot: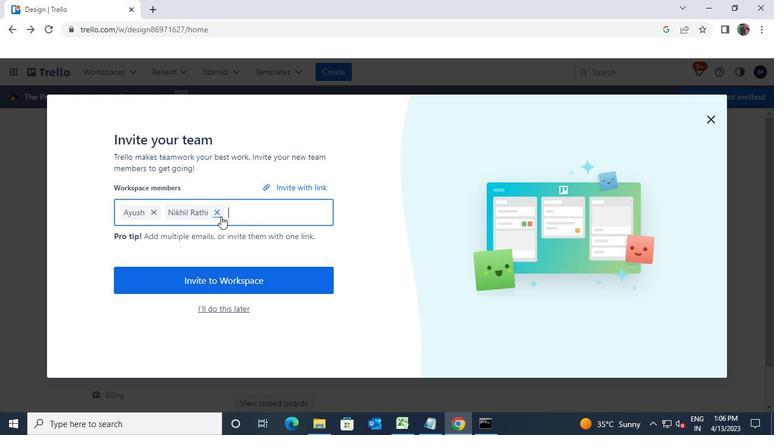
Action: Keyboard v
Screenshot: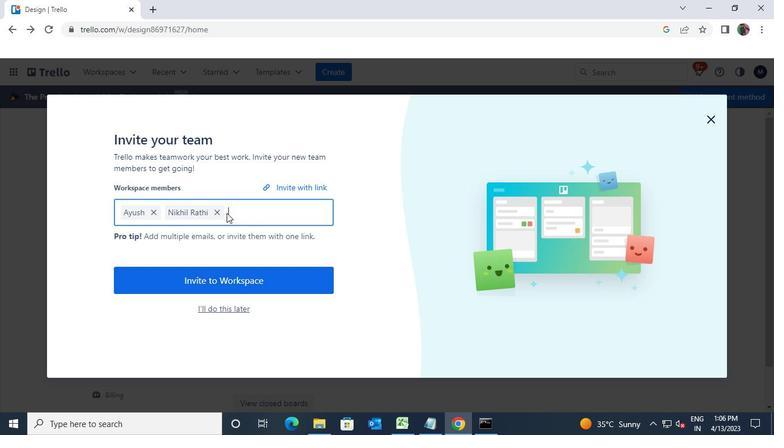 
Action: Keyboard i
Screenshot: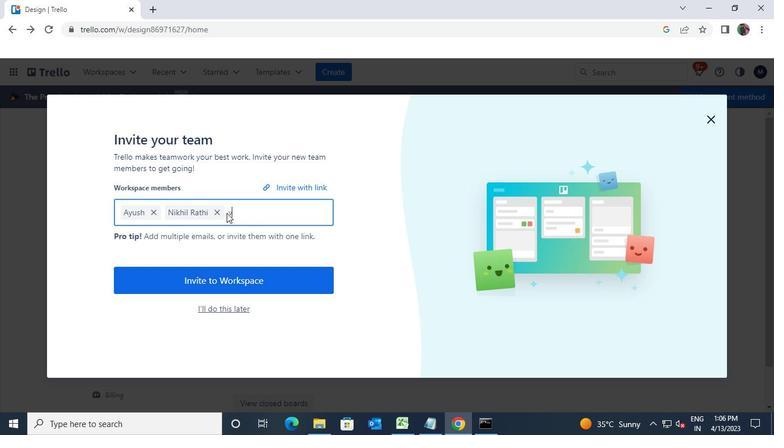
Action: Keyboard n
Screenshot: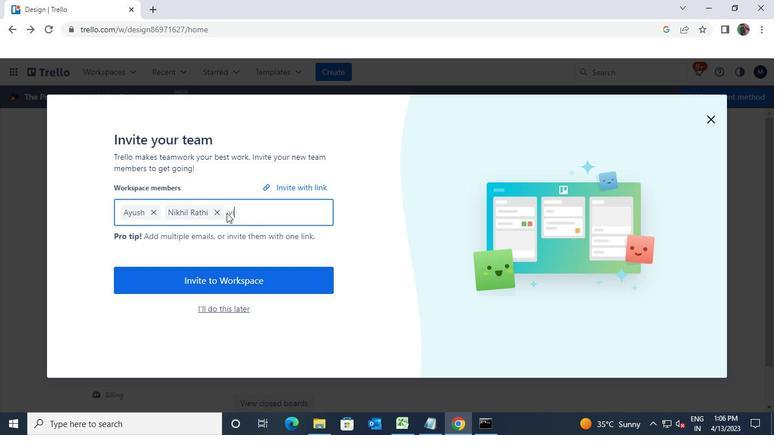 
Action: Keyboard n
Screenshot: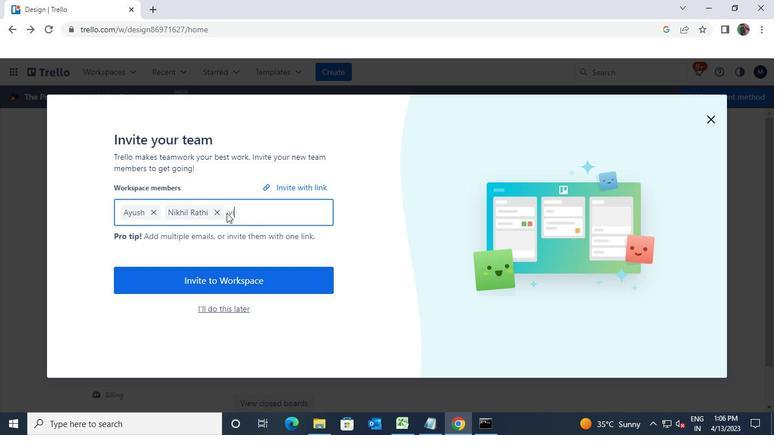 
Action: Keyboard y
Screenshot: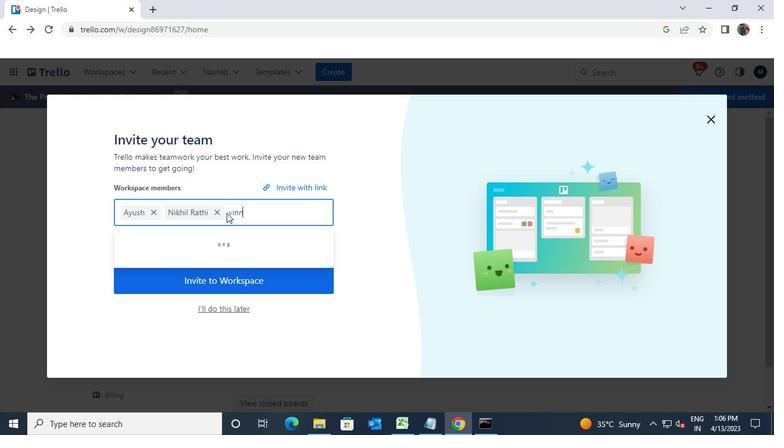 
Action: Keyboard o
Screenshot: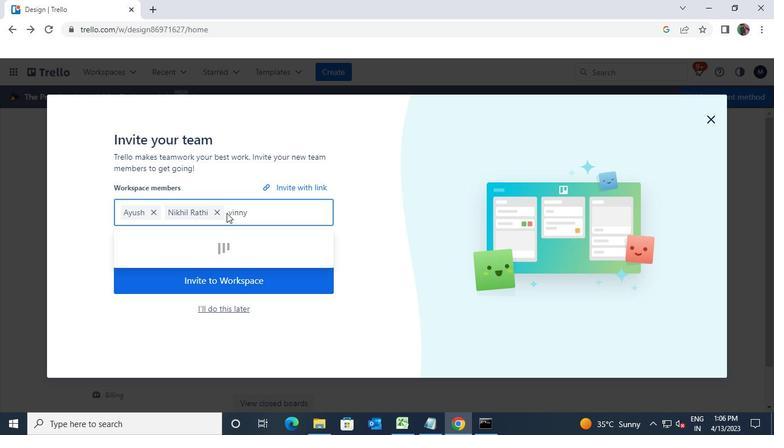 
Action: Keyboard f
Screenshot: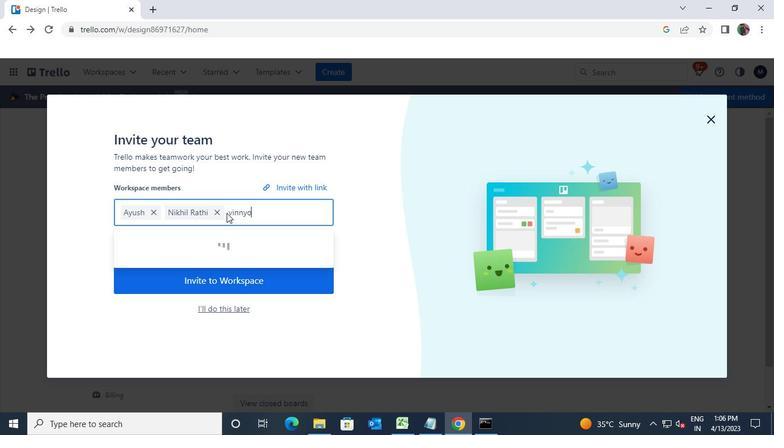 
Action: Keyboard f
Screenshot: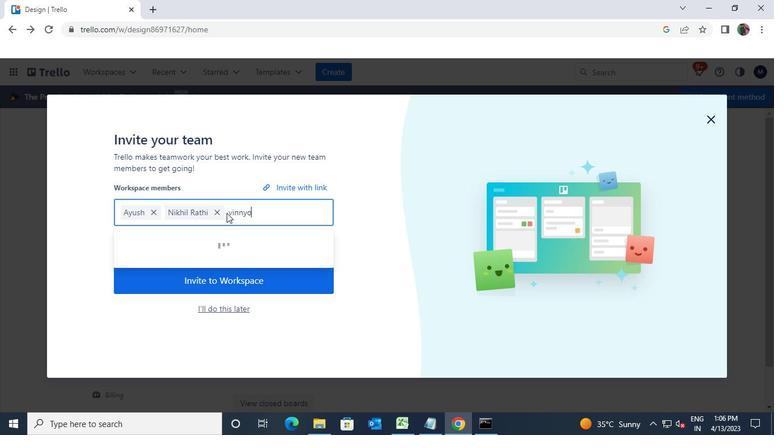 
Action: Keyboard i
Screenshot: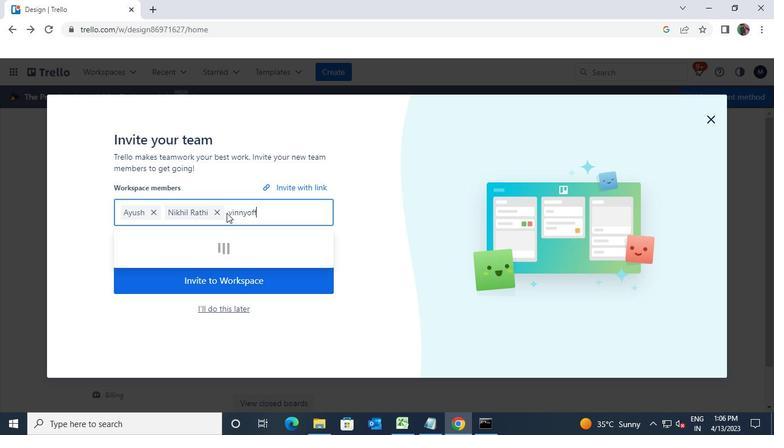 
Action: Keyboard c
Screenshot: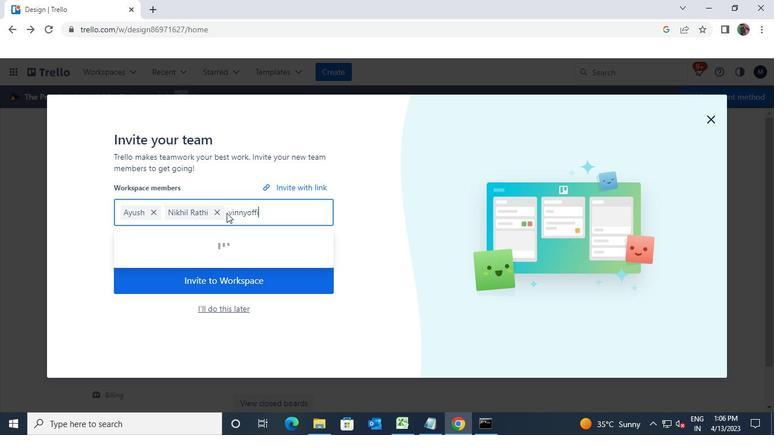 
Action: Keyboard e
Screenshot: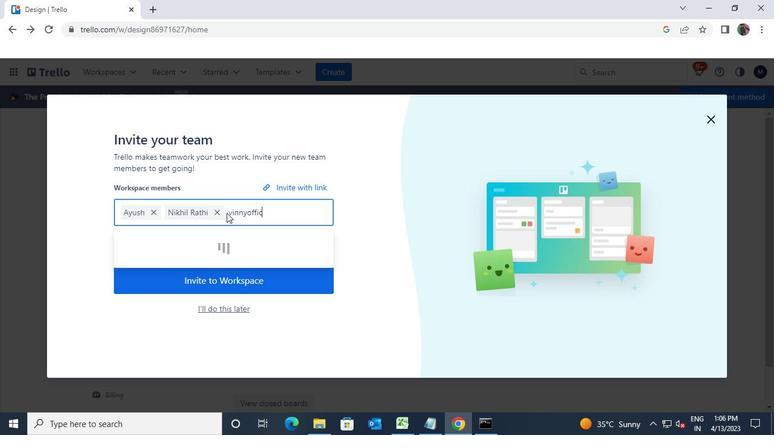 
Action: Keyboard <98>
Screenshot: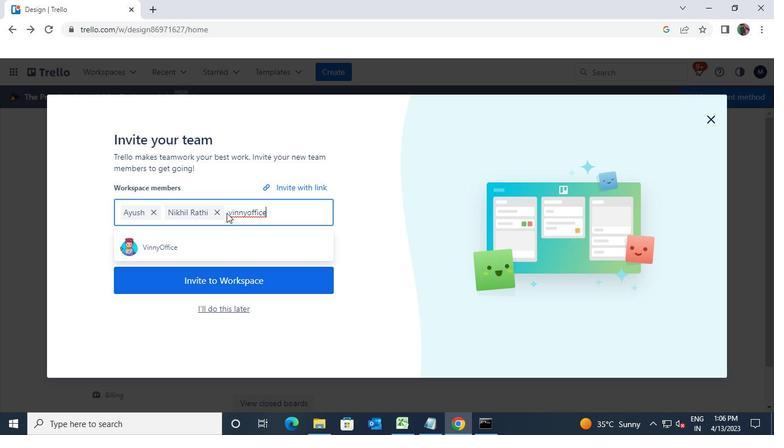 
Action: Keyboard Key.shift
Screenshot: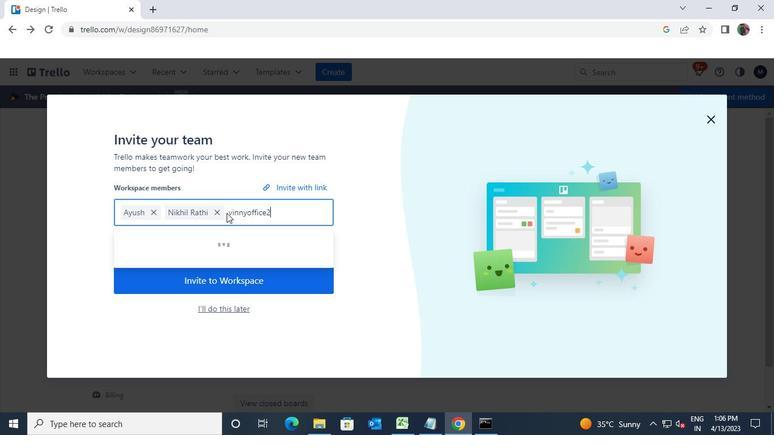 
Action: Keyboard Key.shift
Screenshot: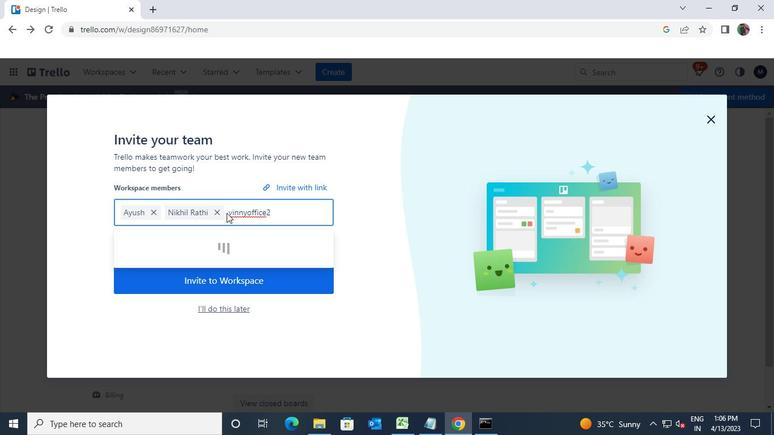 
Action: Keyboard Key.shift
Screenshot: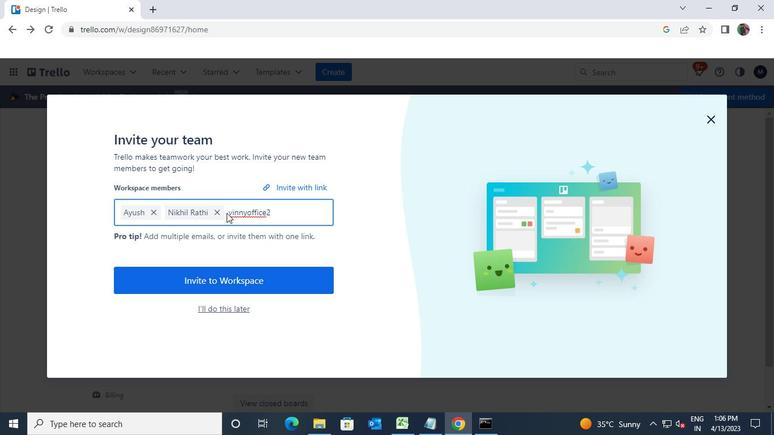 
Action: Keyboard Key.shift
Screenshot: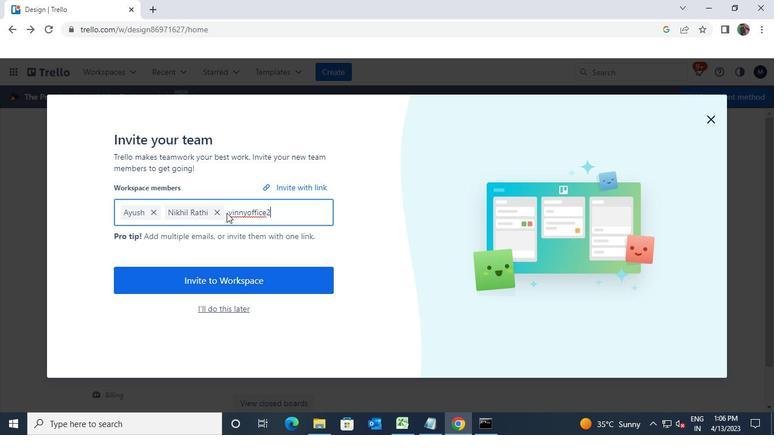 
Action: Keyboard Key.shift
Screenshot: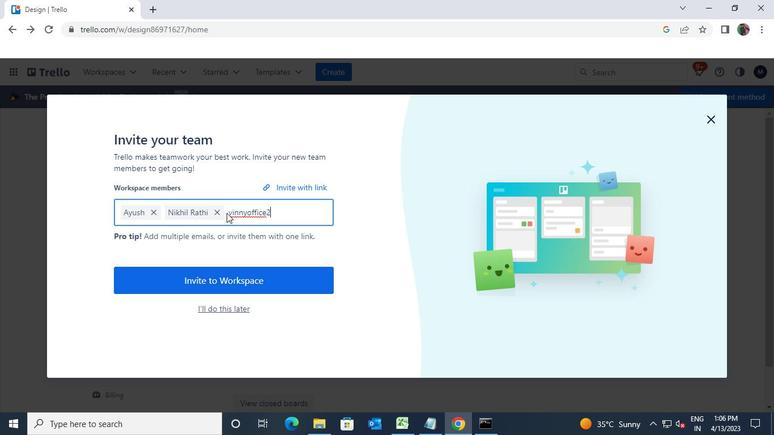 
Action: Keyboard Key.shift
Screenshot: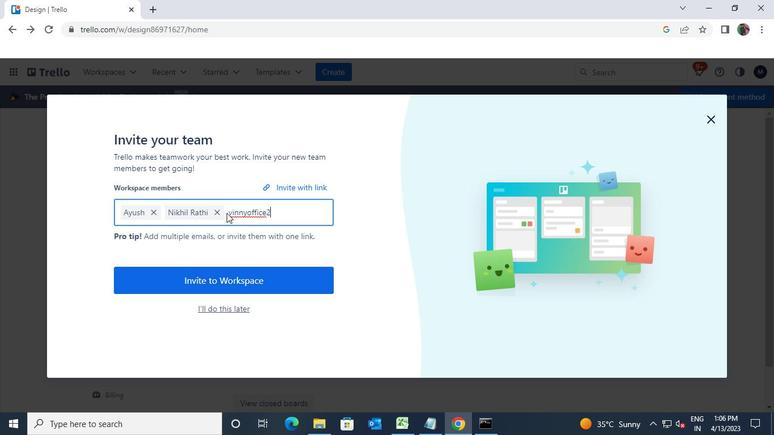 
Action: Keyboard Key.shift
Screenshot: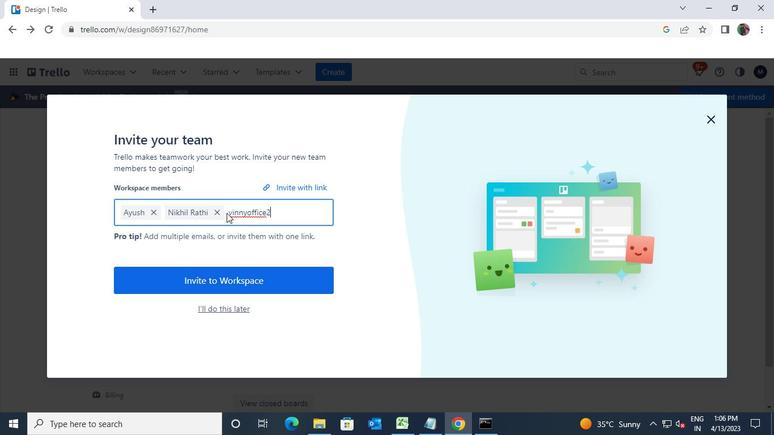 
Action: Keyboard Key.shift
Screenshot: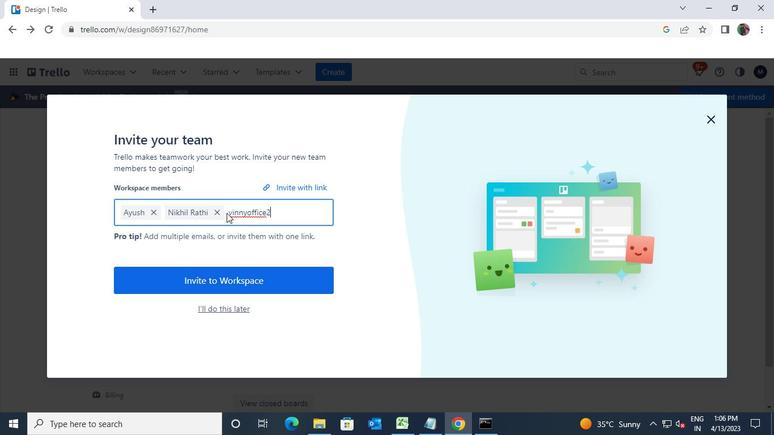 
Action: Keyboard Key.shift
Screenshot: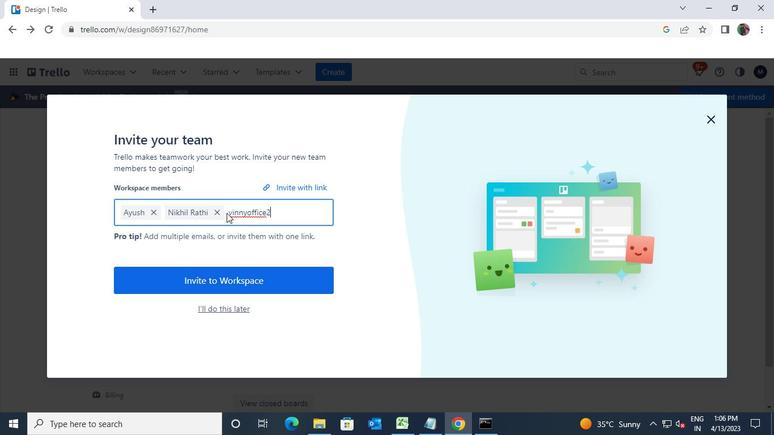 
Action: Keyboard Key.shift
Screenshot: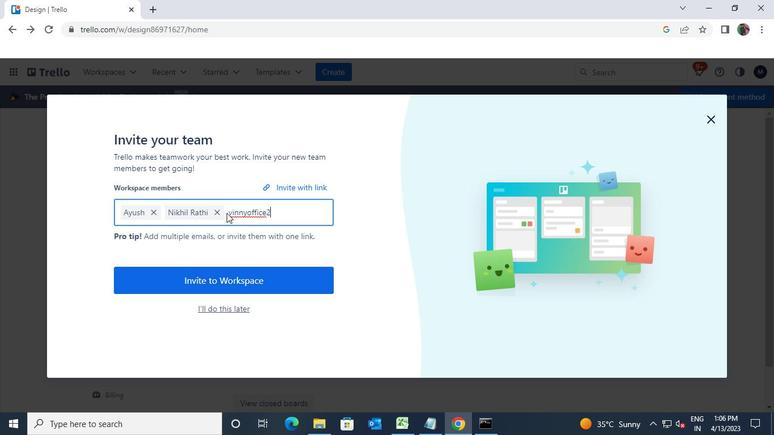 
Action: Keyboard Key.shift
Screenshot: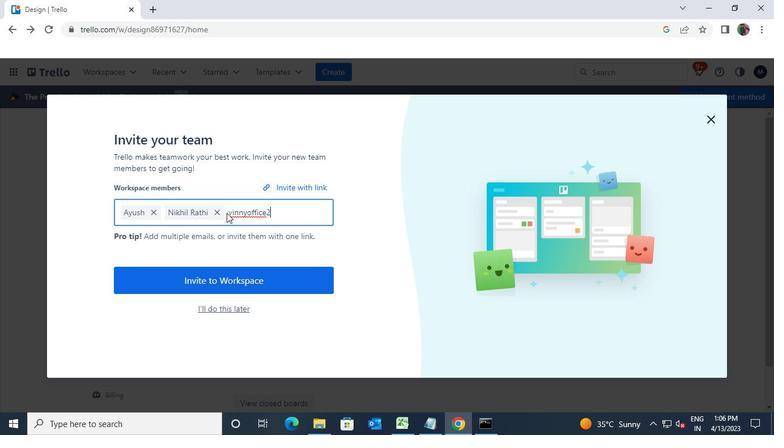 
Action: Keyboard Key.shift
Screenshot: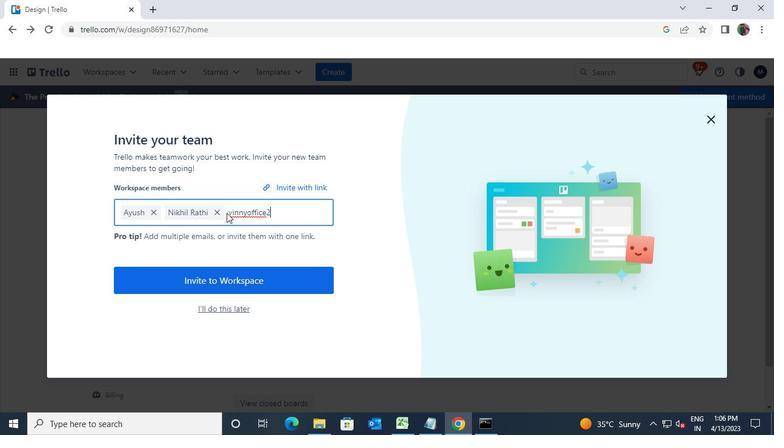 
Action: Keyboard Key.shift
Screenshot: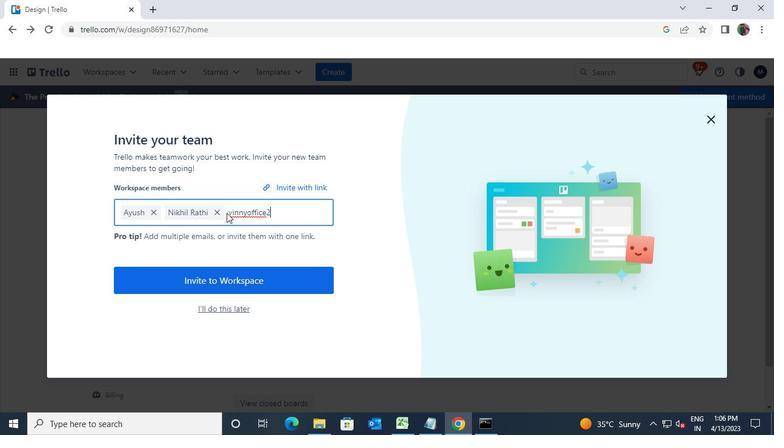 
Action: Keyboard Key.shift
Screenshot: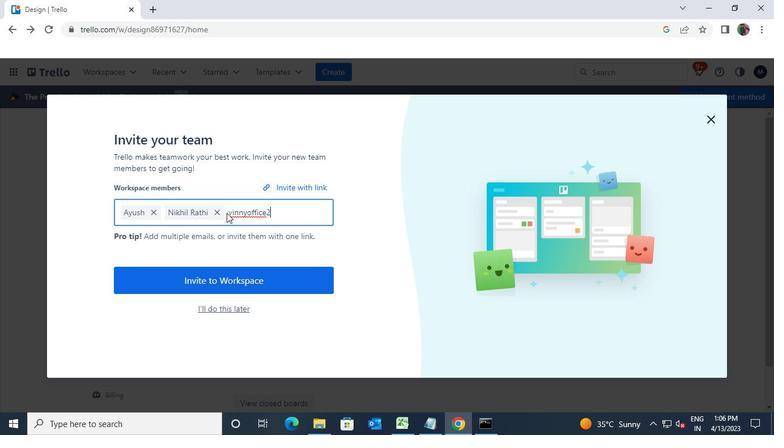 
Action: Keyboard Key.shift
Screenshot: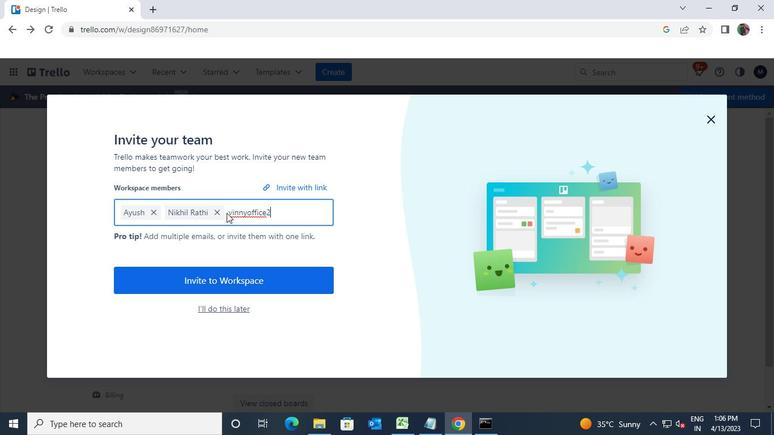 
Action: Keyboard Key.shift
Screenshot: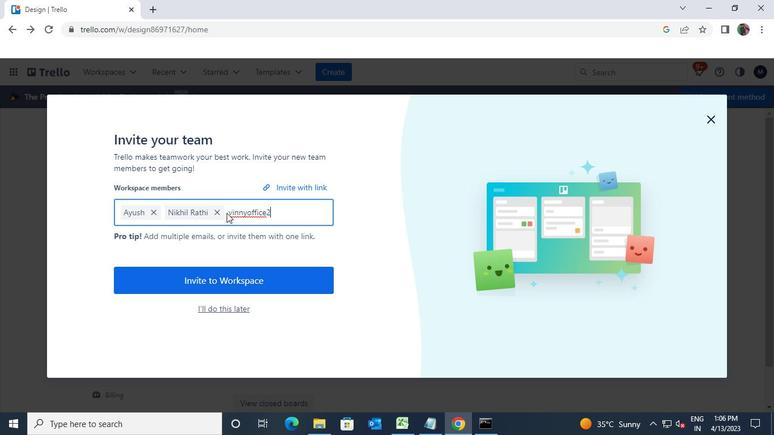 
Action: Keyboard @
Screenshot: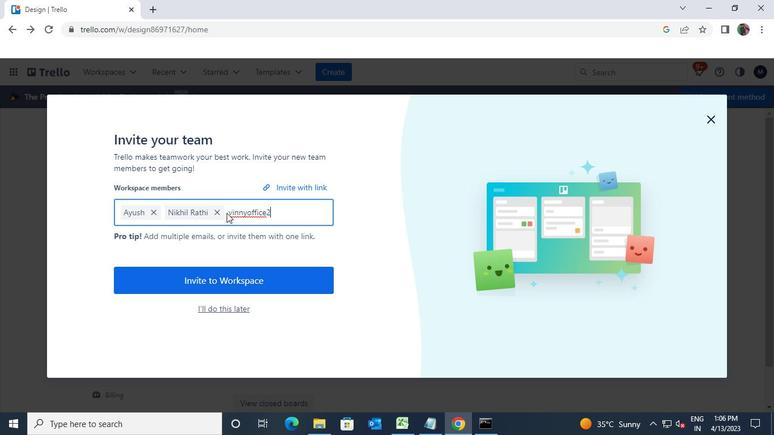 
Action: Keyboard g
Screenshot: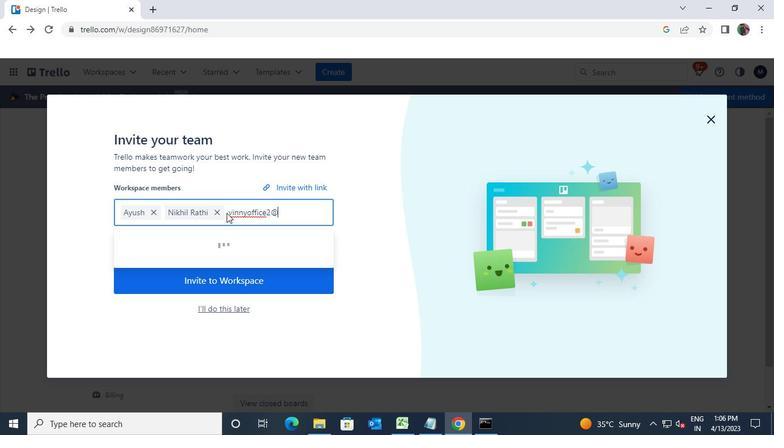 
Action: Keyboard m
Screenshot: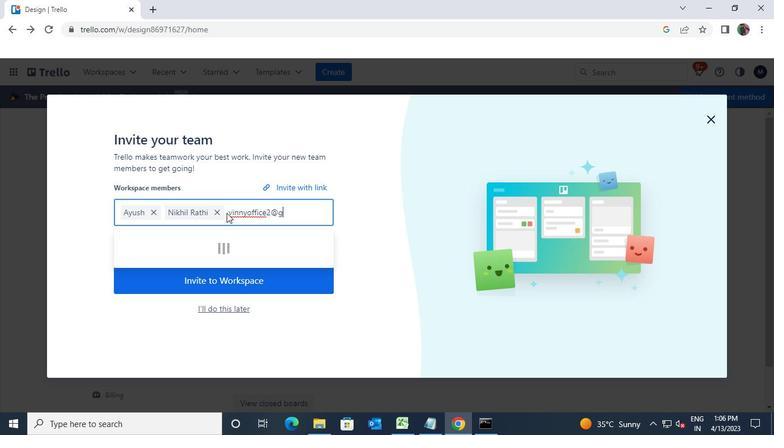 
Action: Keyboard a
Screenshot: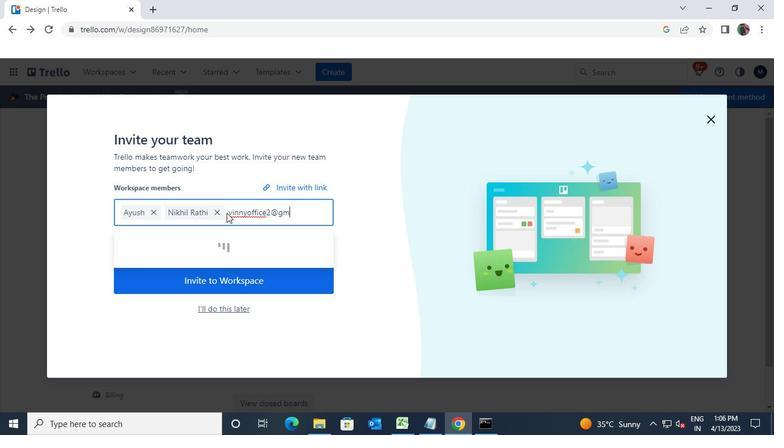 
Action: Keyboard i
Screenshot: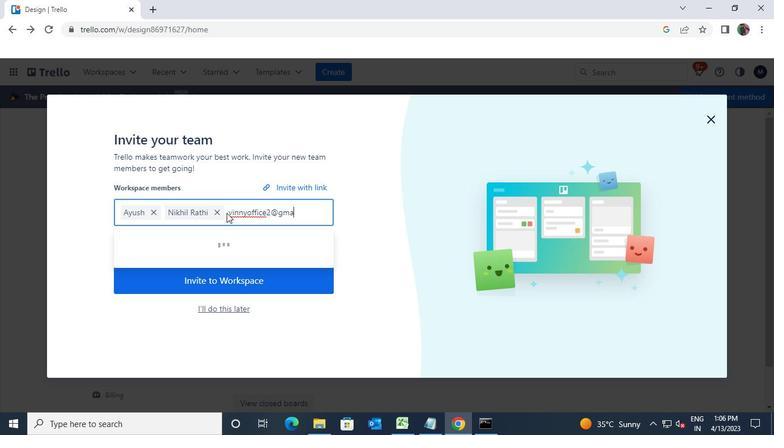 
Action: Keyboard l
Screenshot: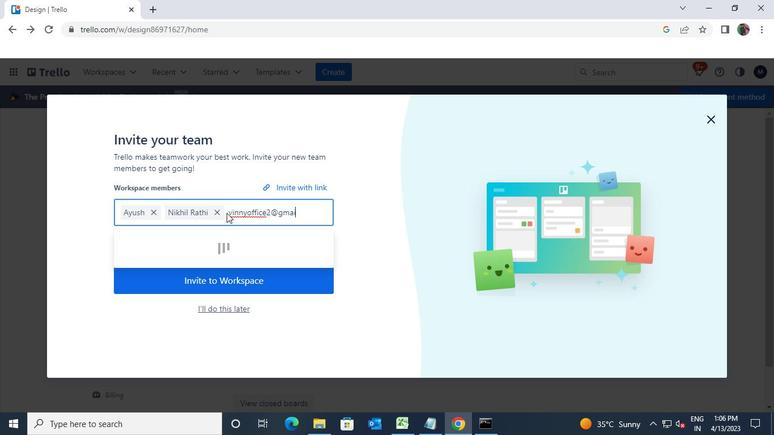
Action: Keyboard .
Screenshot: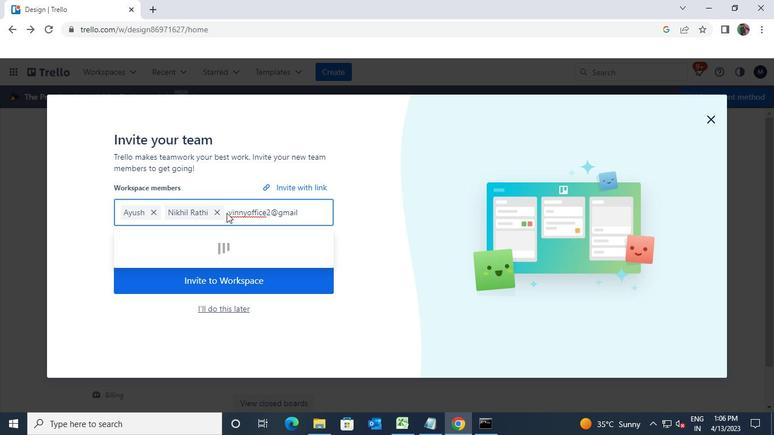 
Action: Keyboard c
Screenshot: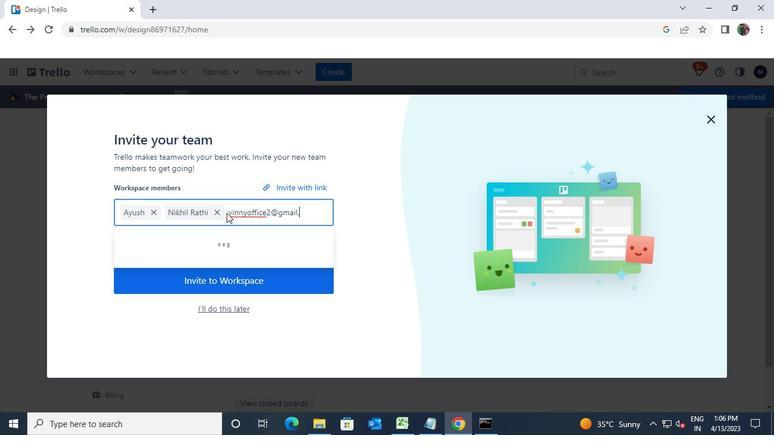 
Action: Keyboard o
Screenshot: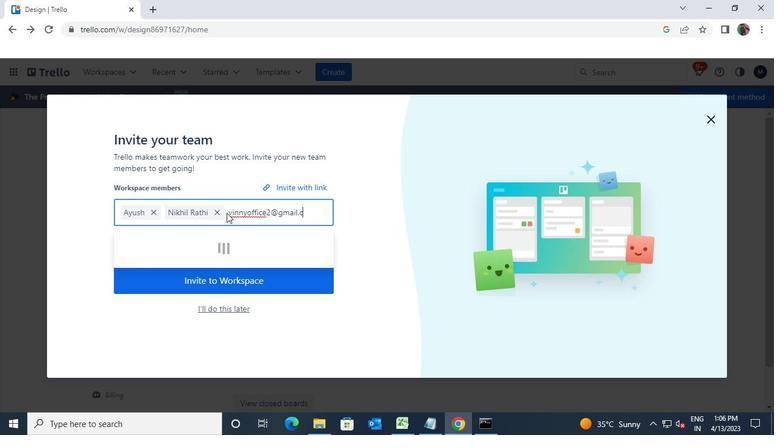 
Action: Keyboard m
Screenshot: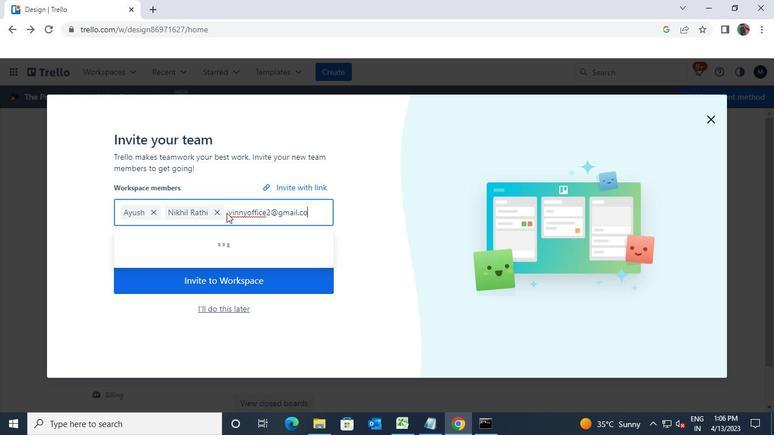 
Action: Mouse moved to (187, 264)
Screenshot: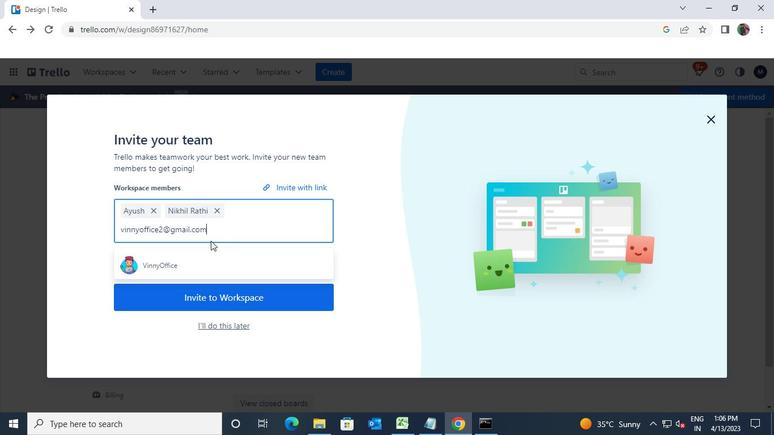
Action: Mouse pressed left at (187, 264)
Screenshot: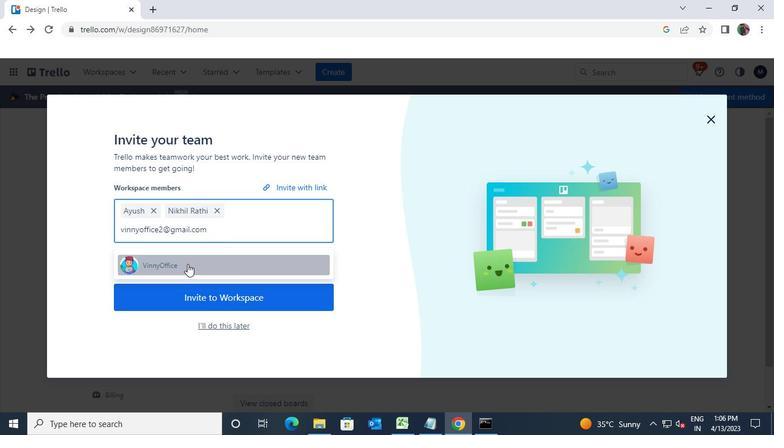 
Action: Mouse moved to (205, 206)
Screenshot: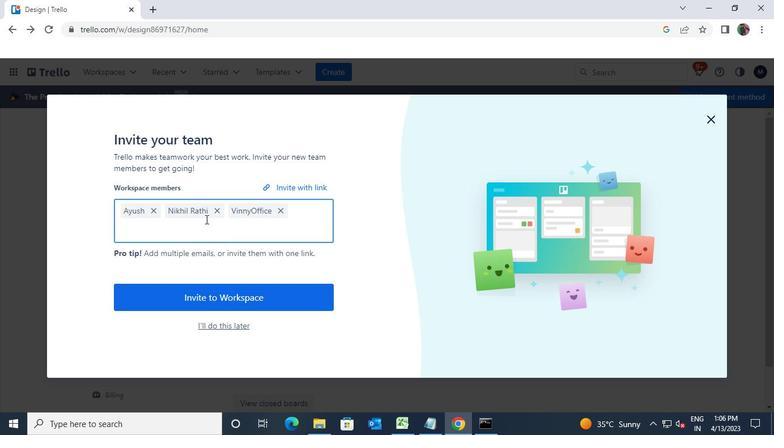 
Action: Keyboard c
Screenshot: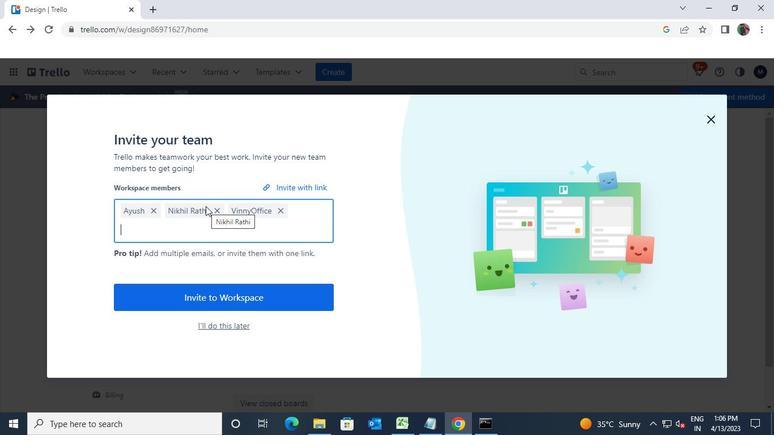 
Action: Keyboard a
Screenshot: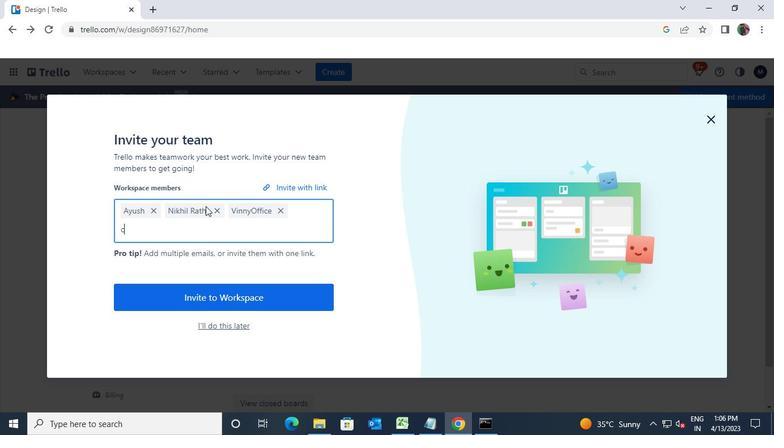 
Action: Keyboard r
Screenshot: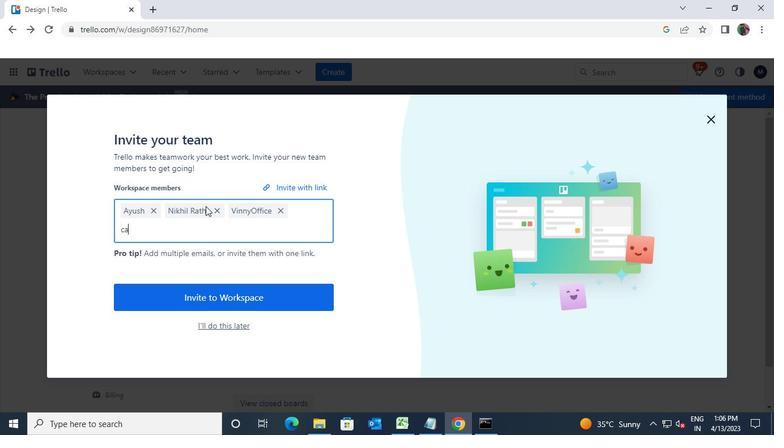 
Action: Keyboard x
Screenshot: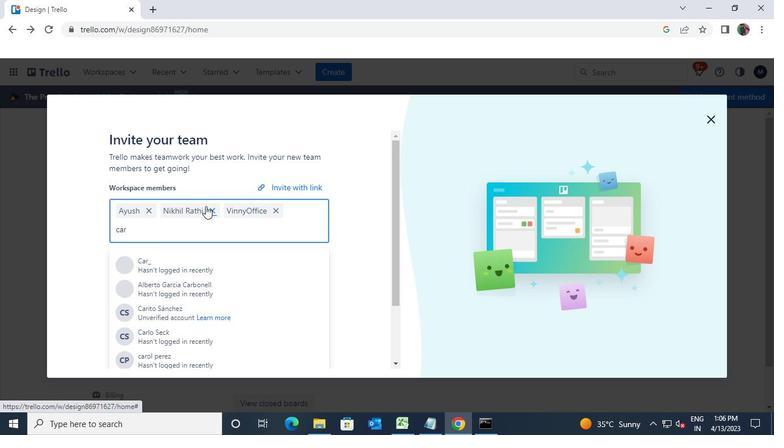 
Action: Keyboard x
Screenshot: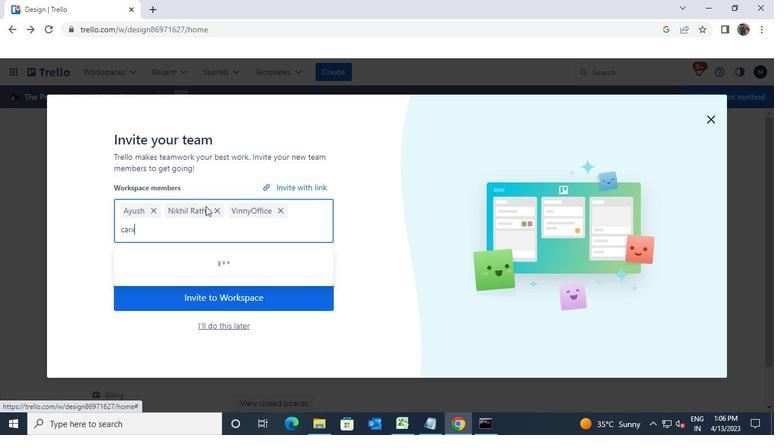 
Action: Keyboard s
Screenshot: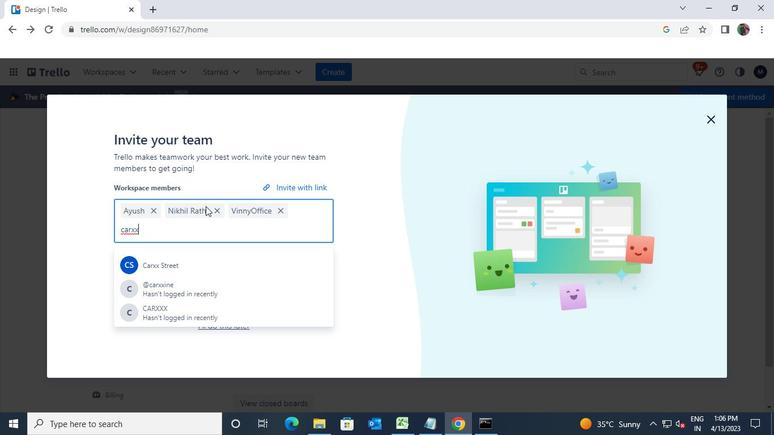 
Action: Keyboard t
Screenshot: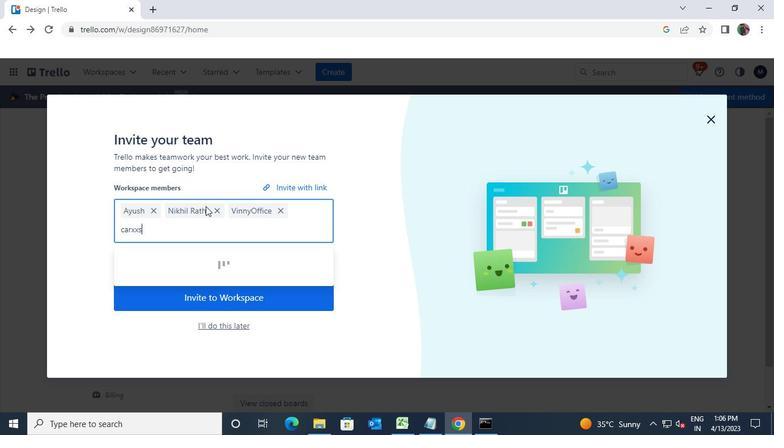 
Action: Keyboard r
Screenshot: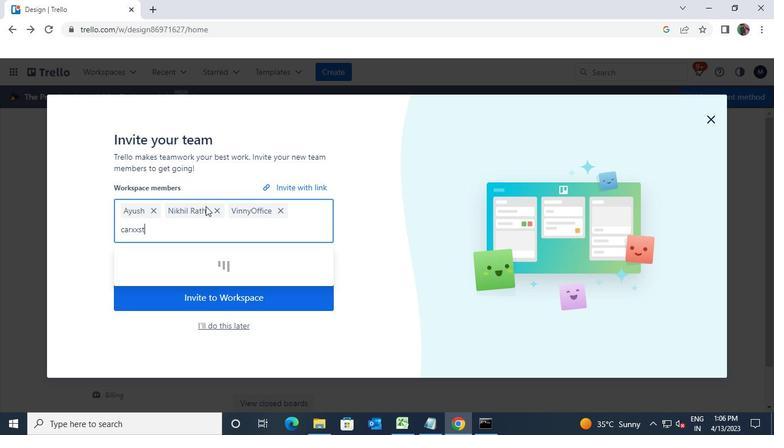
Action: Keyboard e
Screenshot: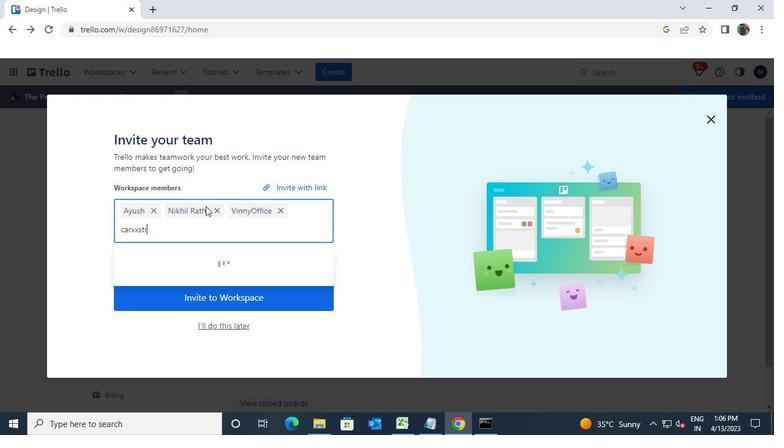 
Action: Keyboard e
Screenshot: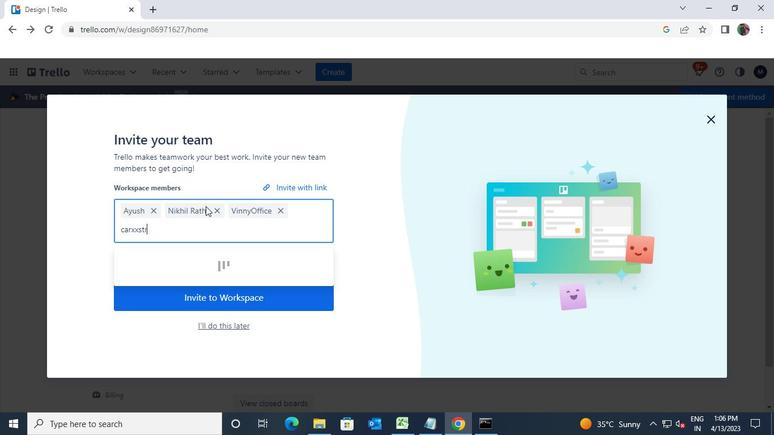 
Action: Keyboard t
Screenshot: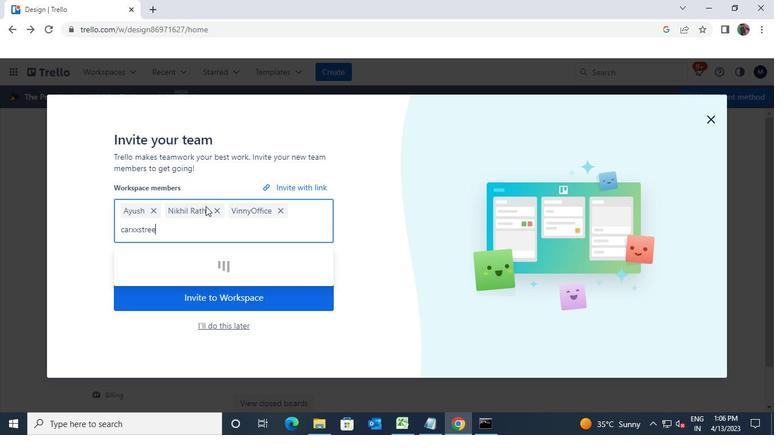 
Action: Keyboard <103>
Screenshot: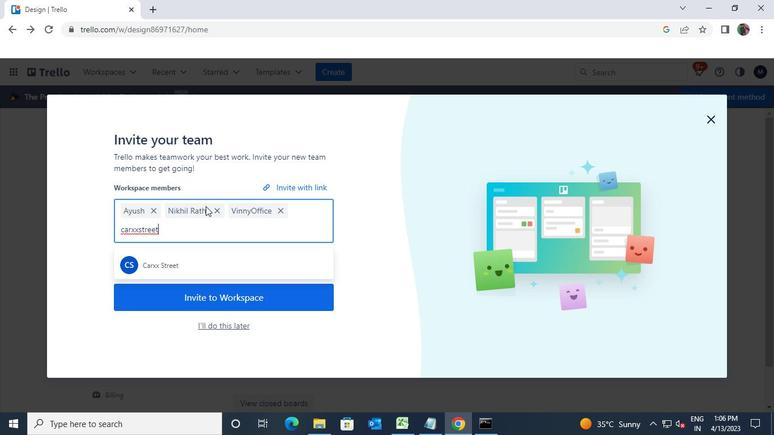
Action: Keyboard <105>
Screenshot: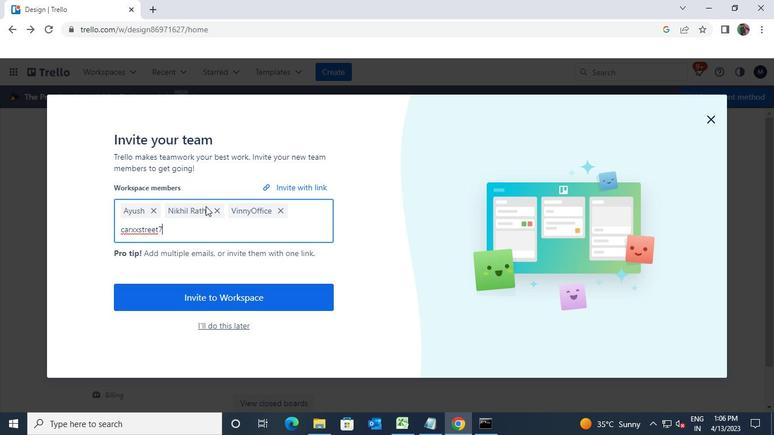 
Action: Keyboard <97>
Screenshot: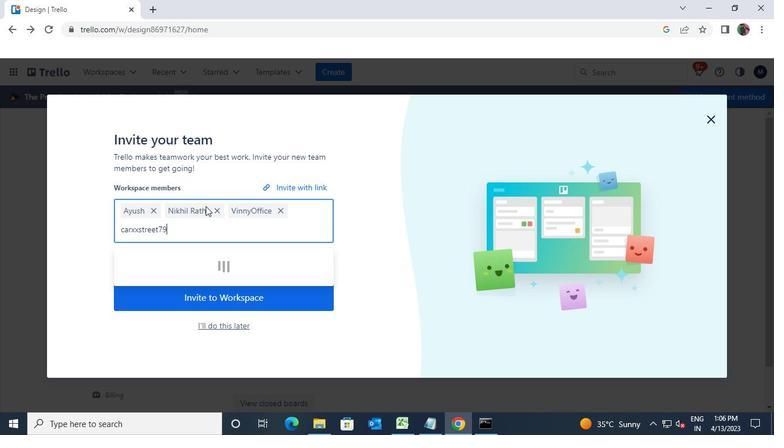 
Action: Keyboard Key.shift
Screenshot: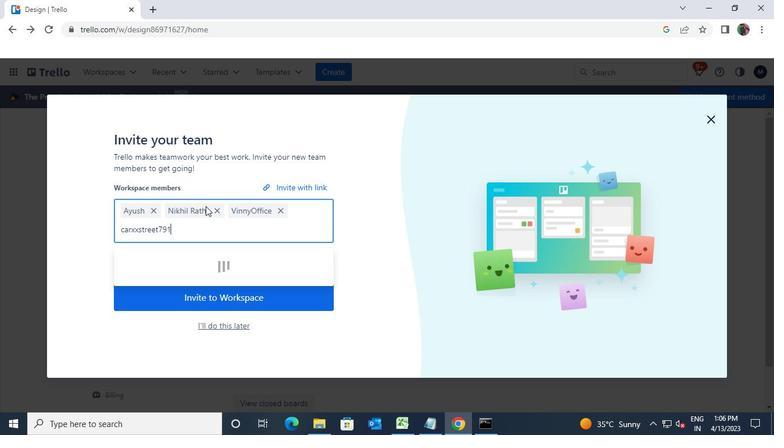 
Action: Keyboard @
Screenshot: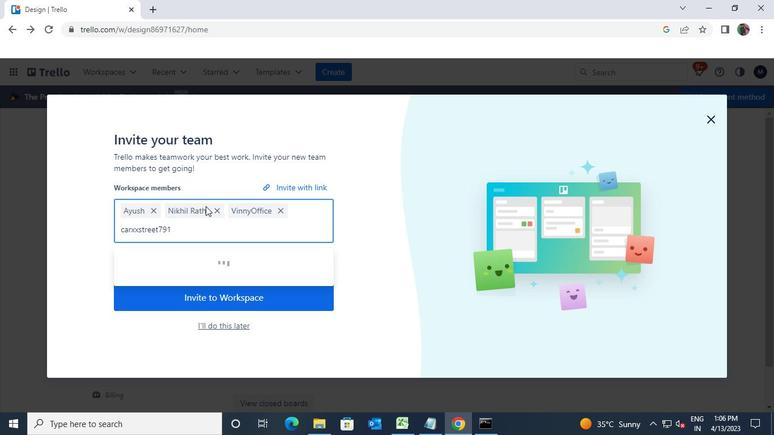 
Action: Keyboard g
Screenshot: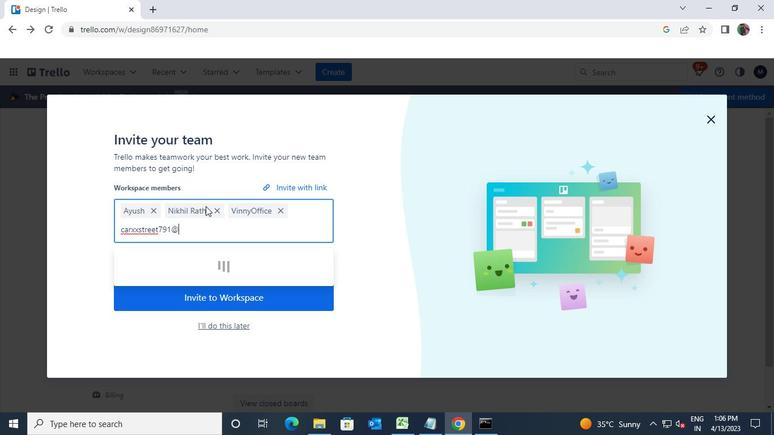 
Action: Keyboard m
Screenshot: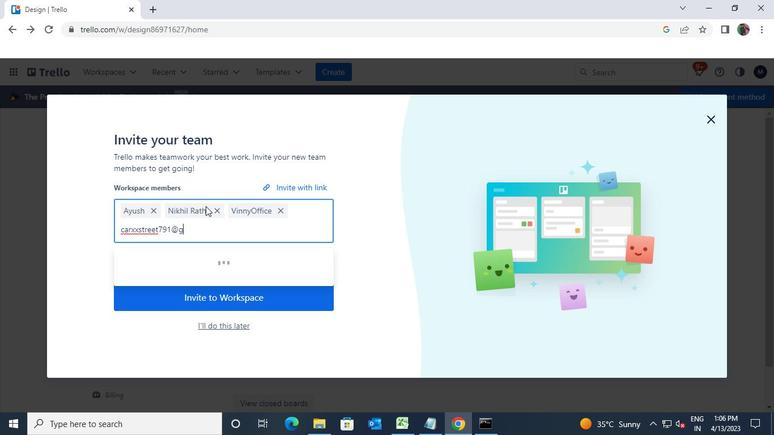 
Action: Keyboard a
Screenshot: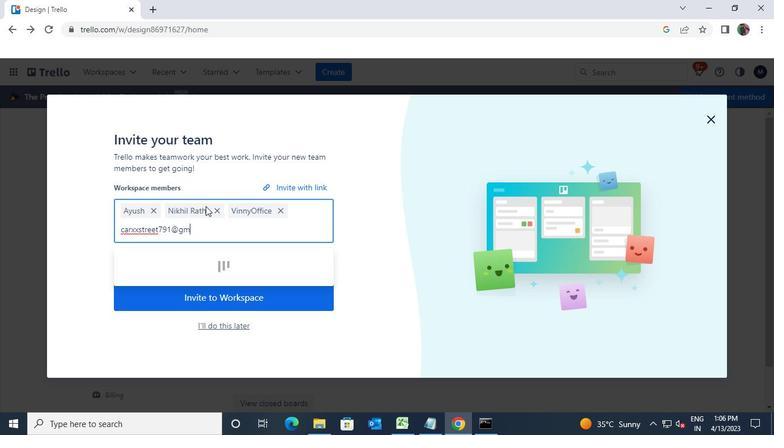 
Action: Keyboard i
Screenshot: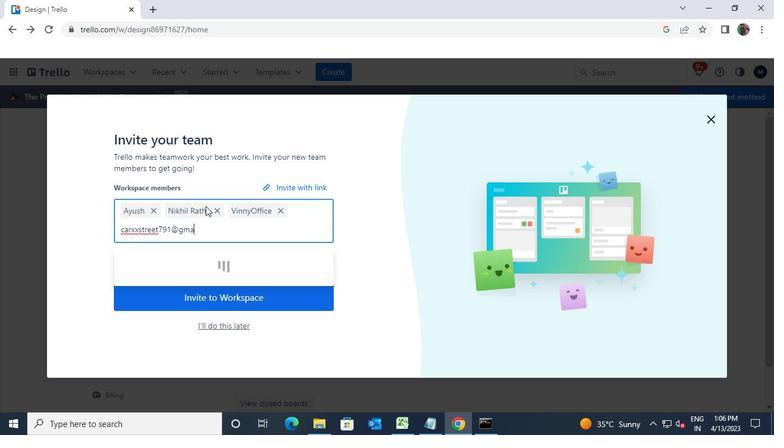 
Action: Keyboard l
Screenshot: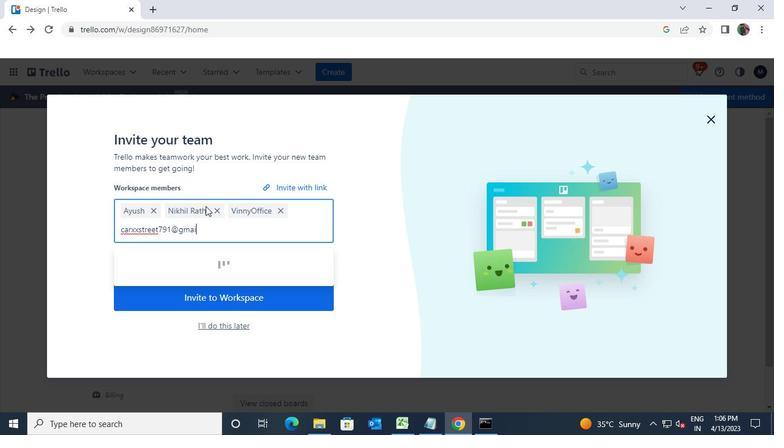 
Action: Keyboard .
Screenshot: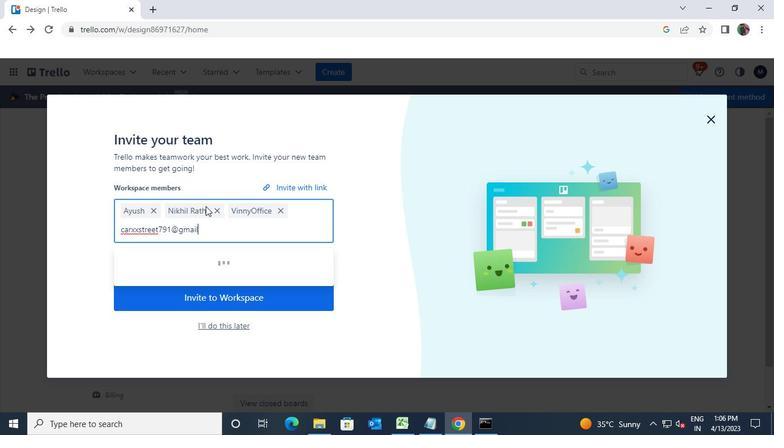 
Action: Keyboard c
Screenshot: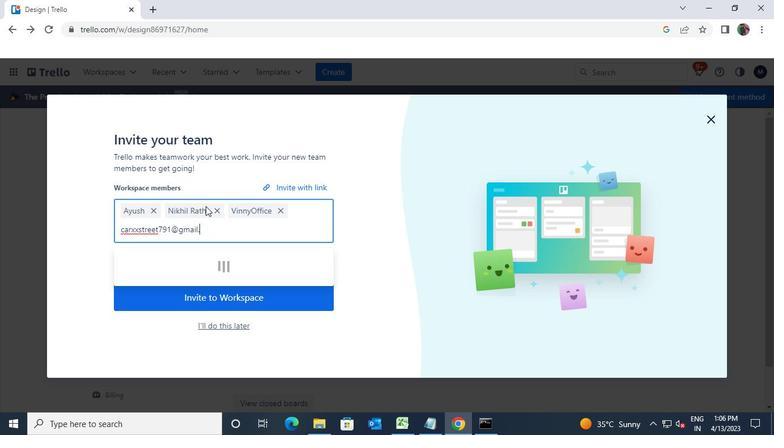 
Action: Keyboard o
Screenshot: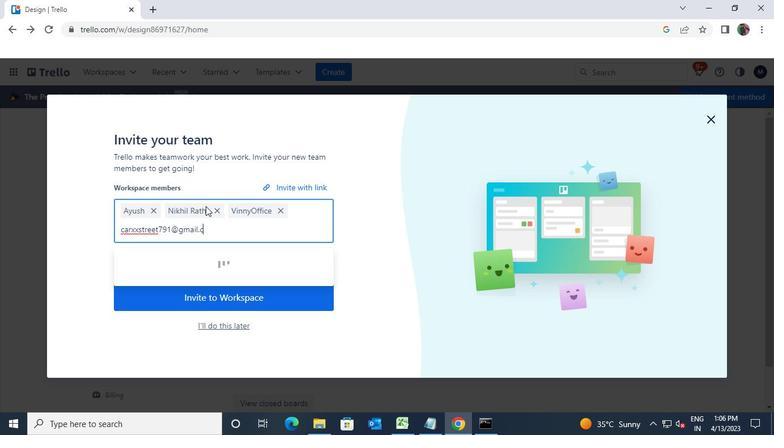 
Action: Keyboard m
Screenshot: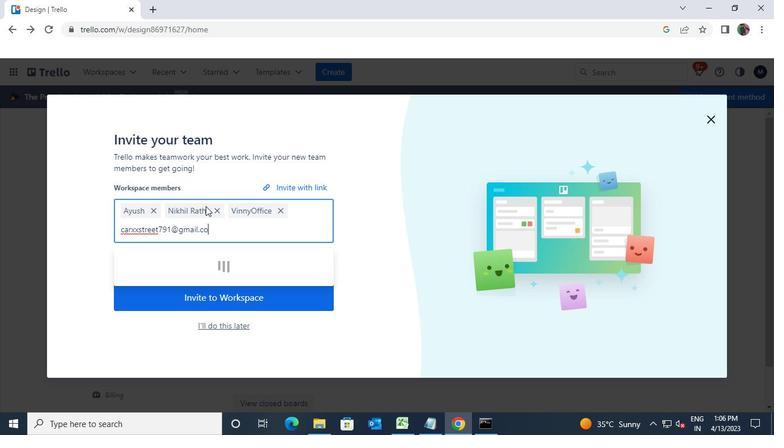 
Action: Mouse moved to (205, 262)
Screenshot: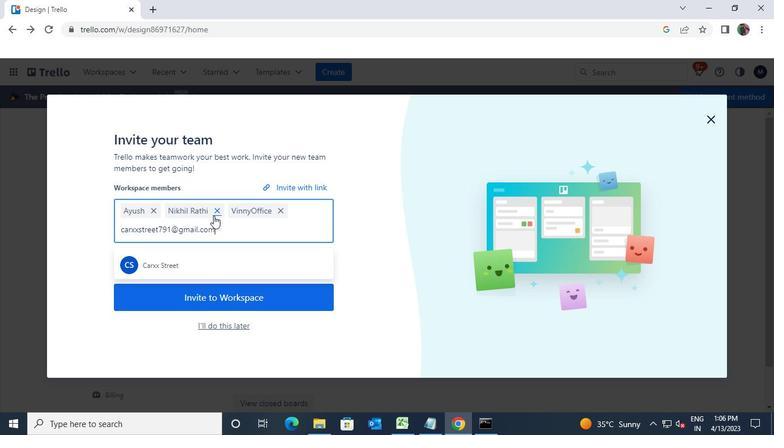 
Action: Mouse pressed left at (205, 262)
Screenshot: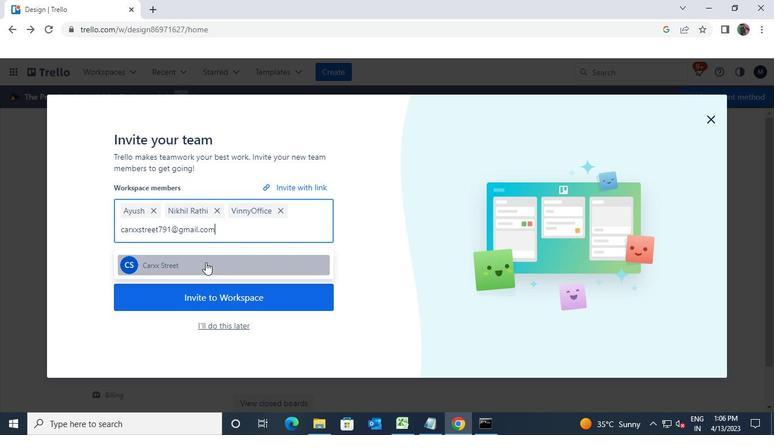 
Action: Mouse moved to (219, 294)
Screenshot: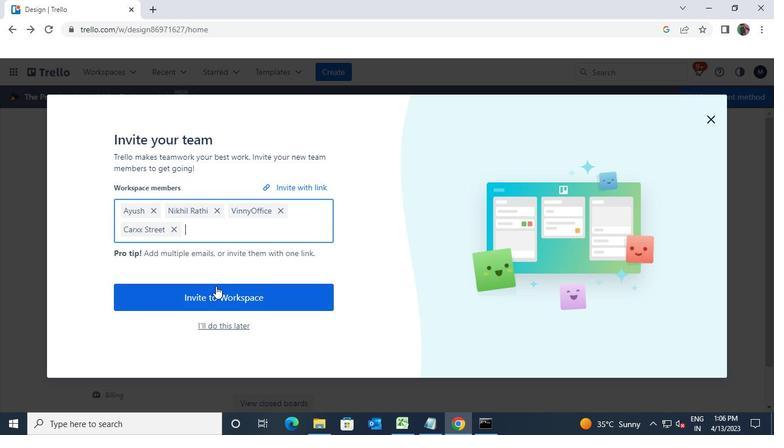 
Action: Mouse pressed left at (219, 294)
Screenshot: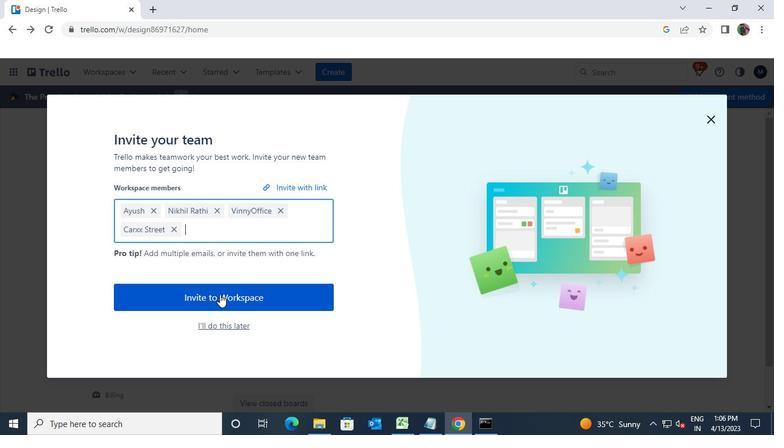 
Action: Mouse moved to (543, 338)
Screenshot: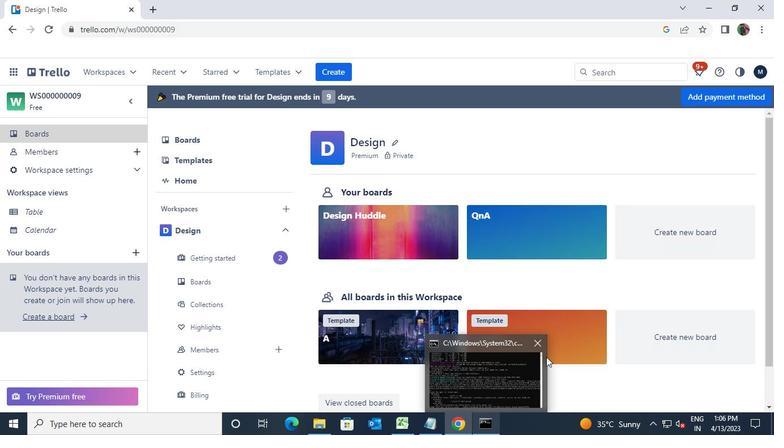 
Action: Mouse pressed left at (543, 338)
Screenshot: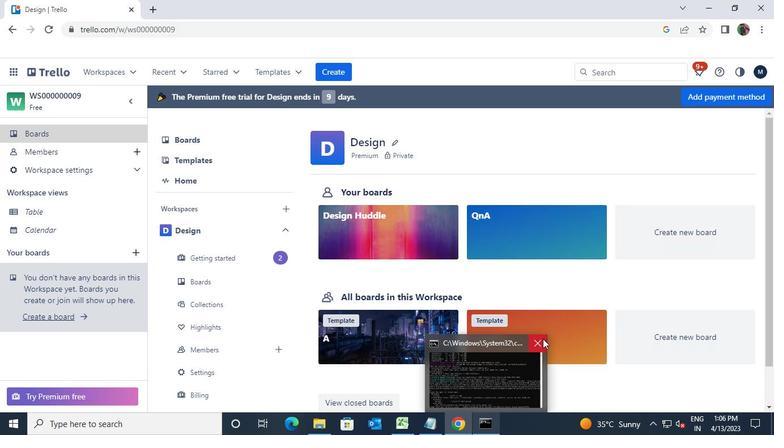 
